 Task: Search one way flight ticket for 1 adult, 5 children, 2 infants in seat and 1 infant on lap in first from Wrangell: Wrangell Airport (also See Wrangell Seaplane Base) to Riverton: Central Wyoming Regional Airport (was Riverton Regional) on 5-4-2023. Choice of flights is Royal air maroc. Number of bags: 1 checked bag. Price is upto 72000. Outbound departure time preference is 16:30.
Action: Mouse moved to (335, 278)
Screenshot: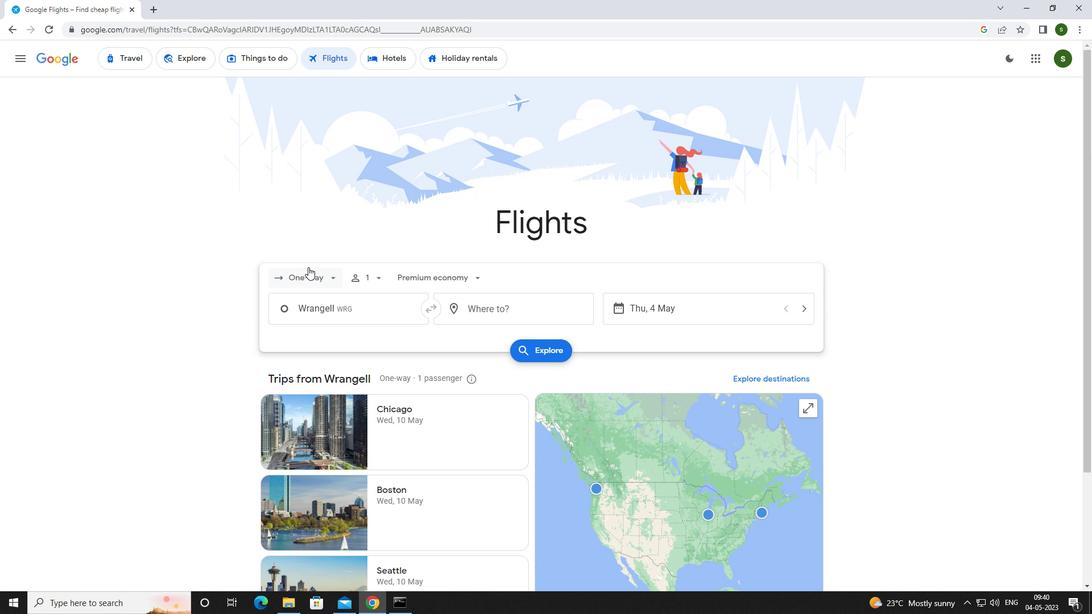 
Action: Mouse pressed left at (335, 278)
Screenshot: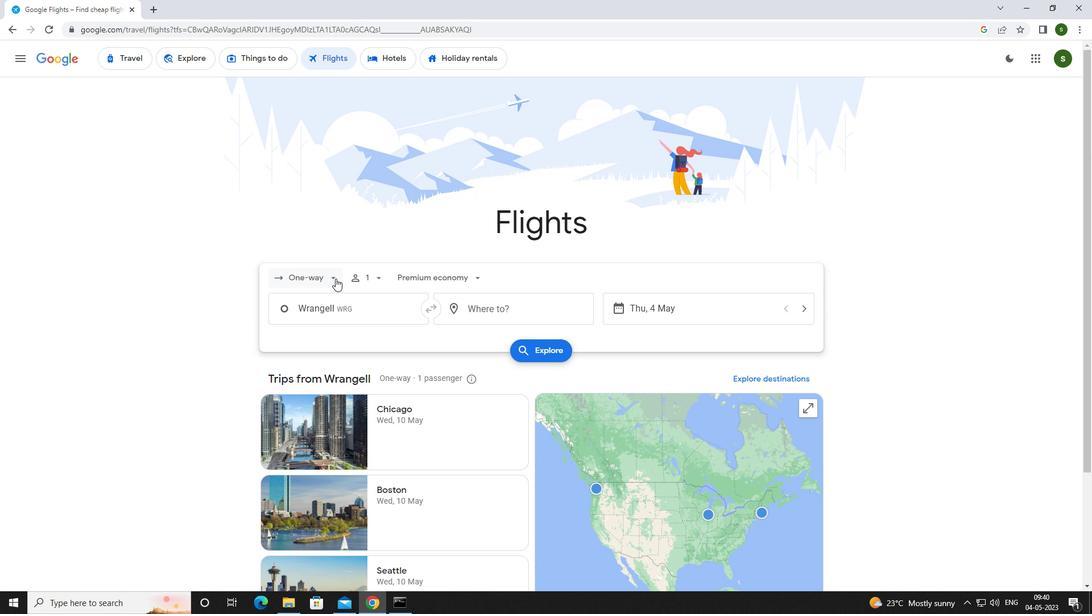 
Action: Mouse moved to (333, 335)
Screenshot: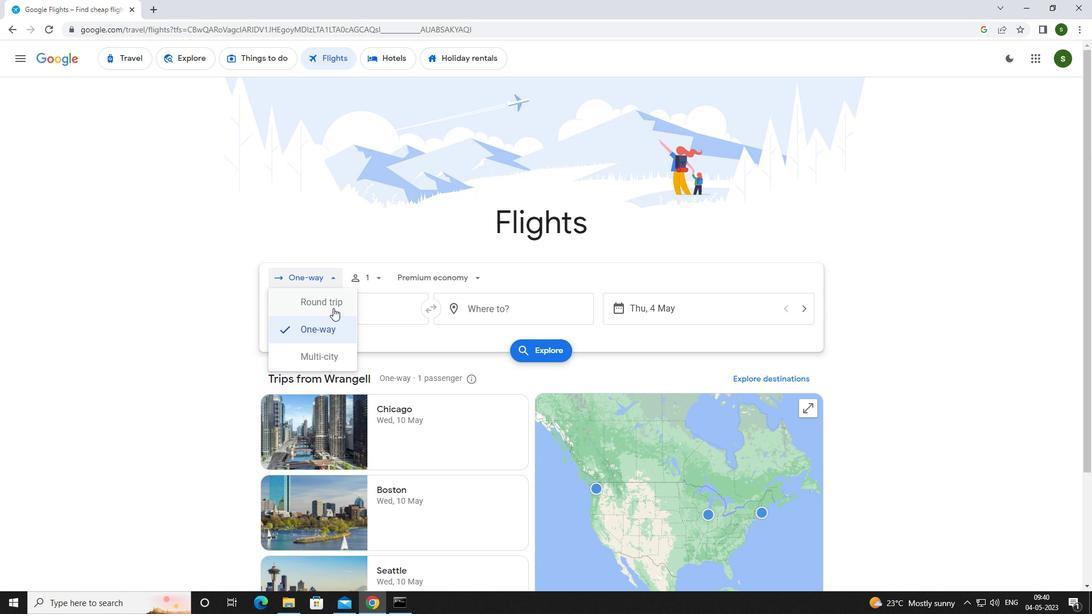 
Action: Mouse pressed left at (333, 335)
Screenshot: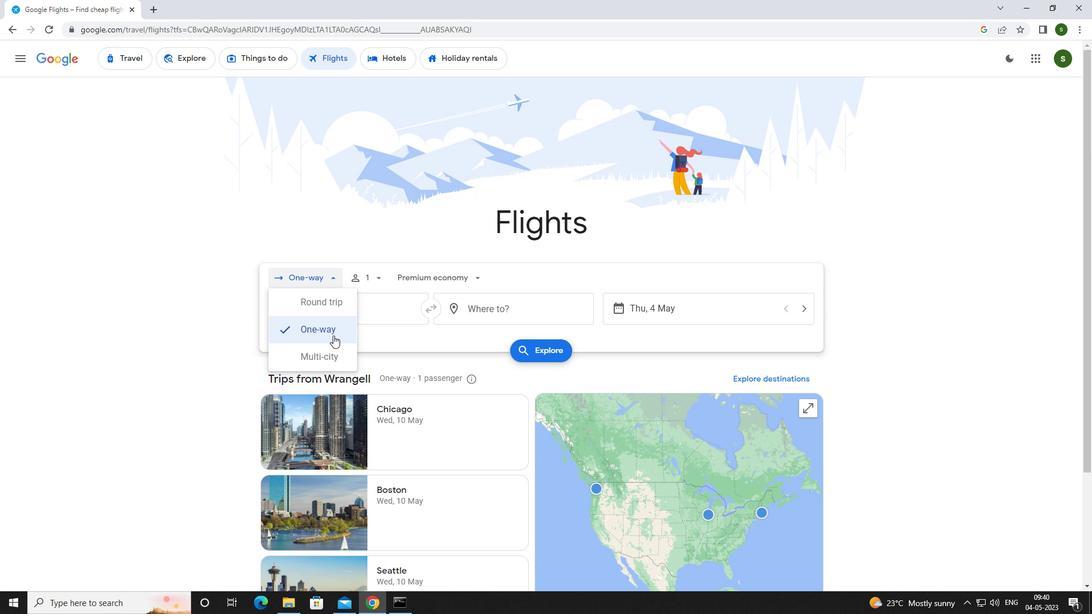 
Action: Mouse moved to (372, 272)
Screenshot: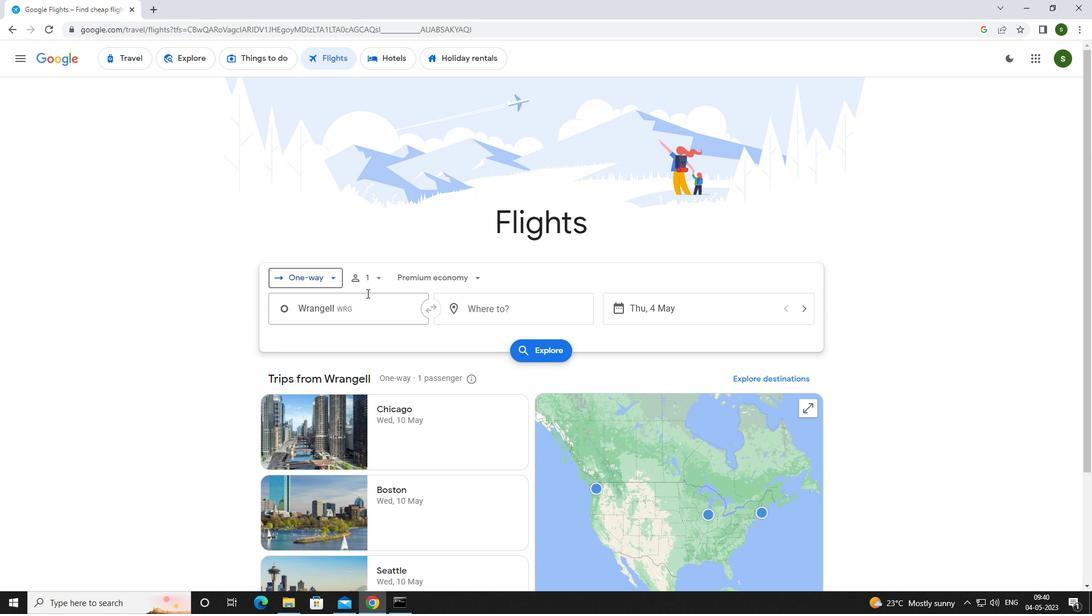 
Action: Mouse pressed left at (372, 272)
Screenshot: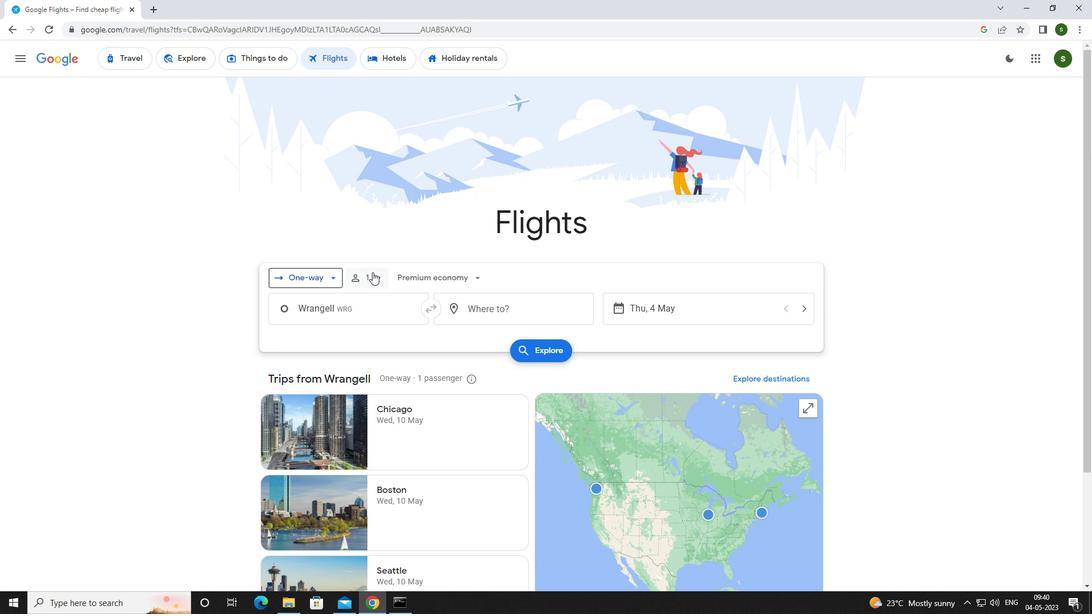 
Action: Mouse moved to (465, 339)
Screenshot: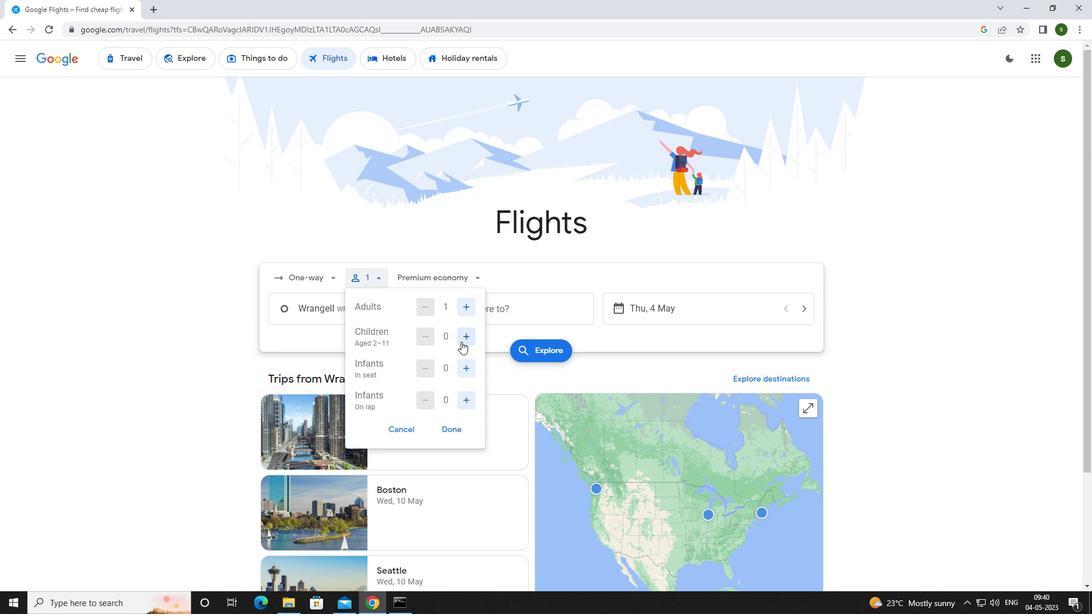 
Action: Mouse pressed left at (465, 339)
Screenshot: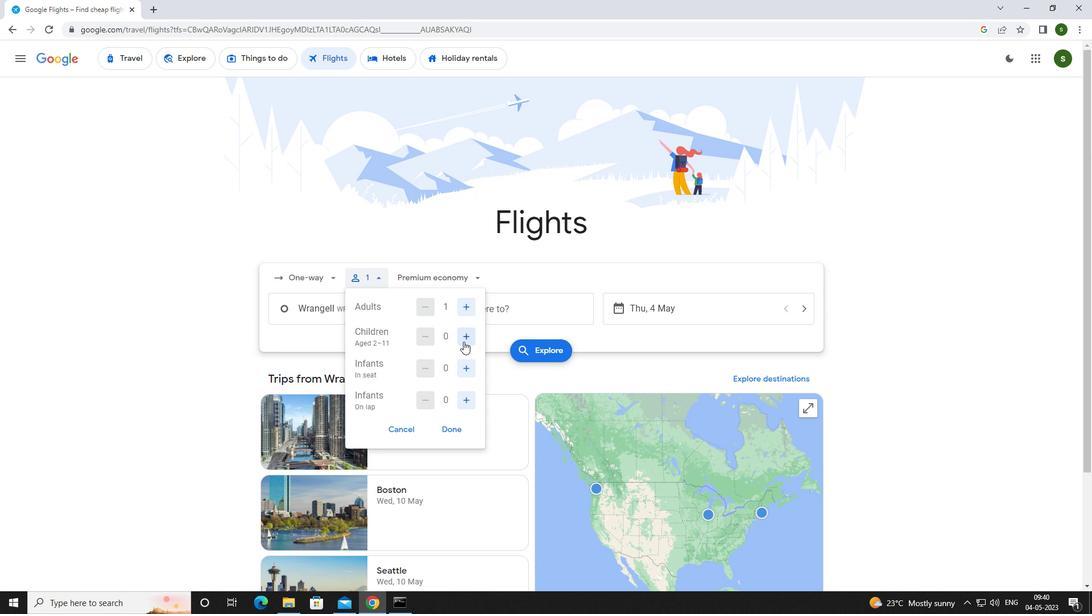 
Action: Mouse pressed left at (465, 339)
Screenshot: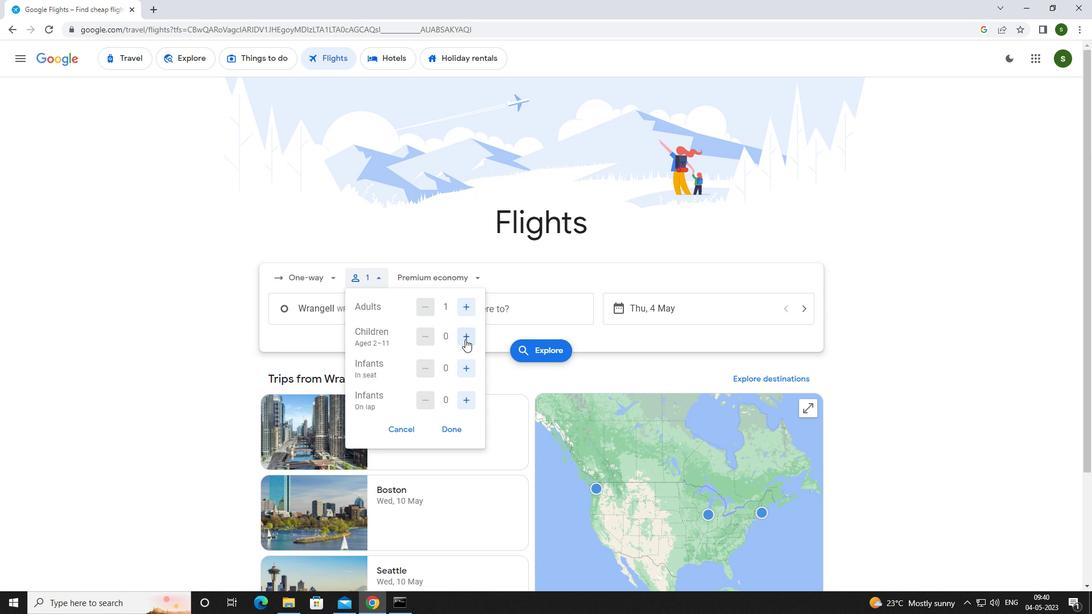 
Action: Mouse pressed left at (465, 339)
Screenshot: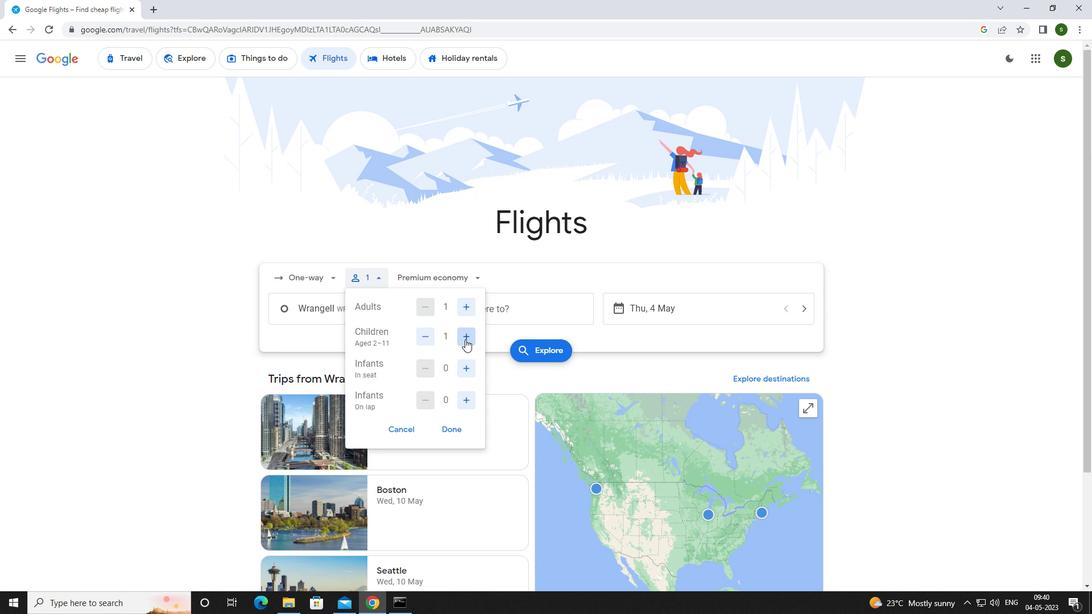 
Action: Mouse pressed left at (465, 339)
Screenshot: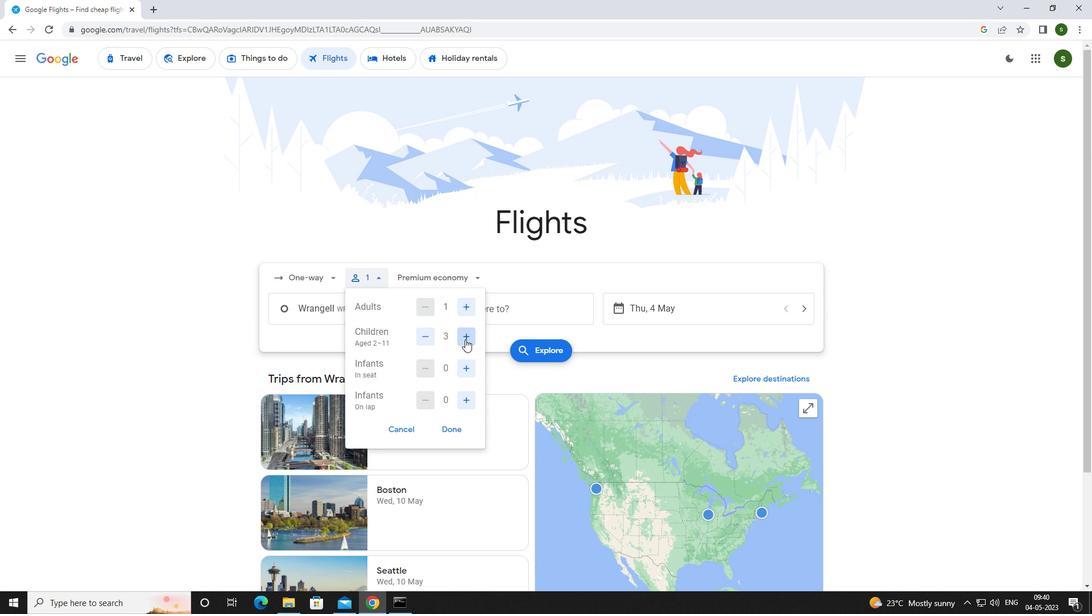
Action: Mouse pressed left at (465, 339)
Screenshot: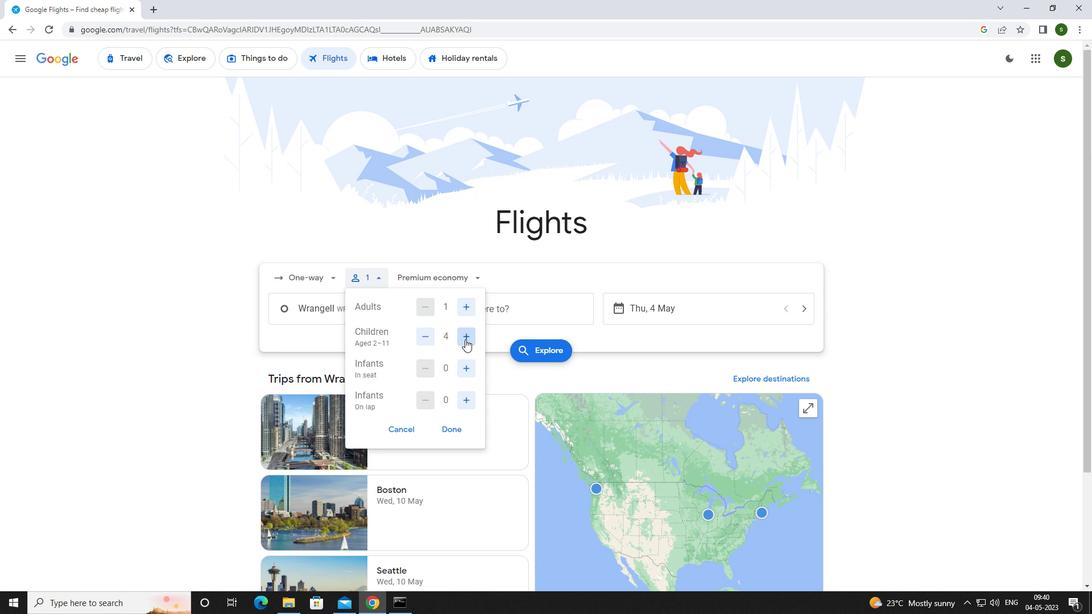 
Action: Mouse moved to (468, 368)
Screenshot: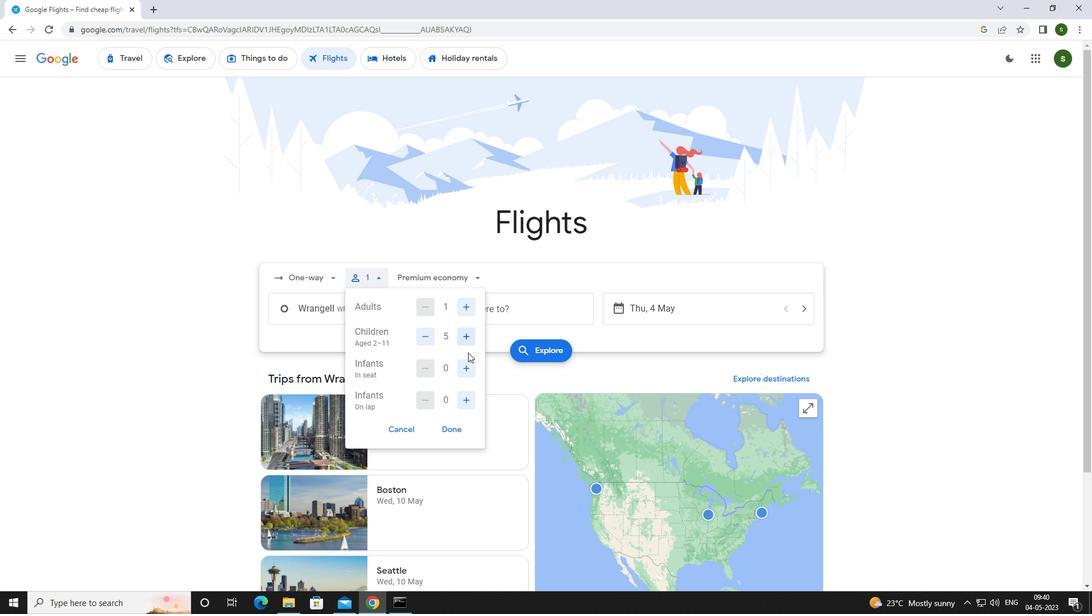 
Action: Mouse pressed left at (468, 368)
Screenshot: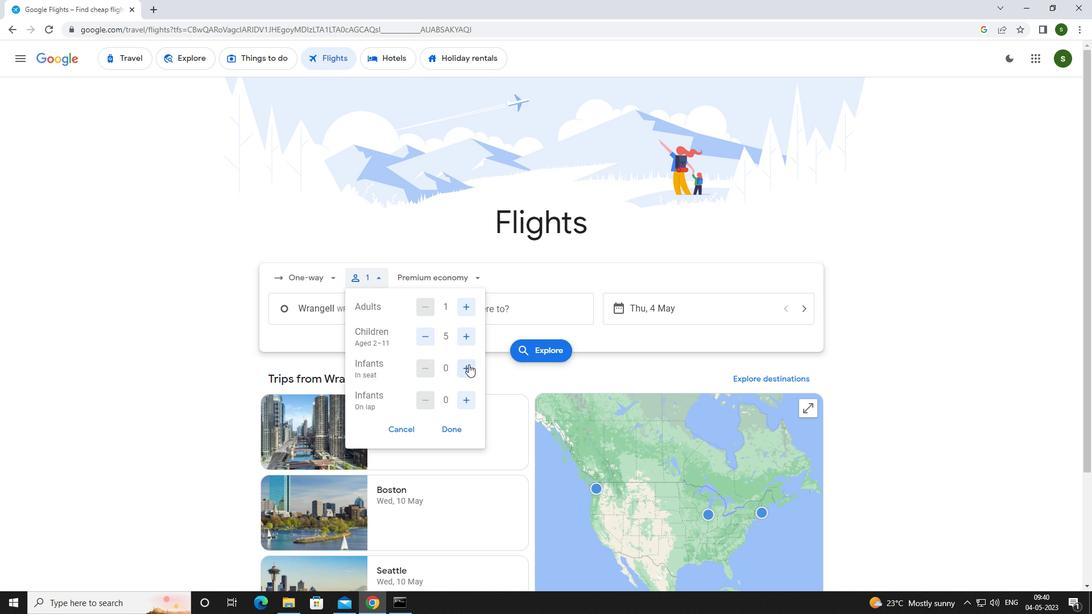 
Action: Mouse moved to (467, 399)
Screenshot: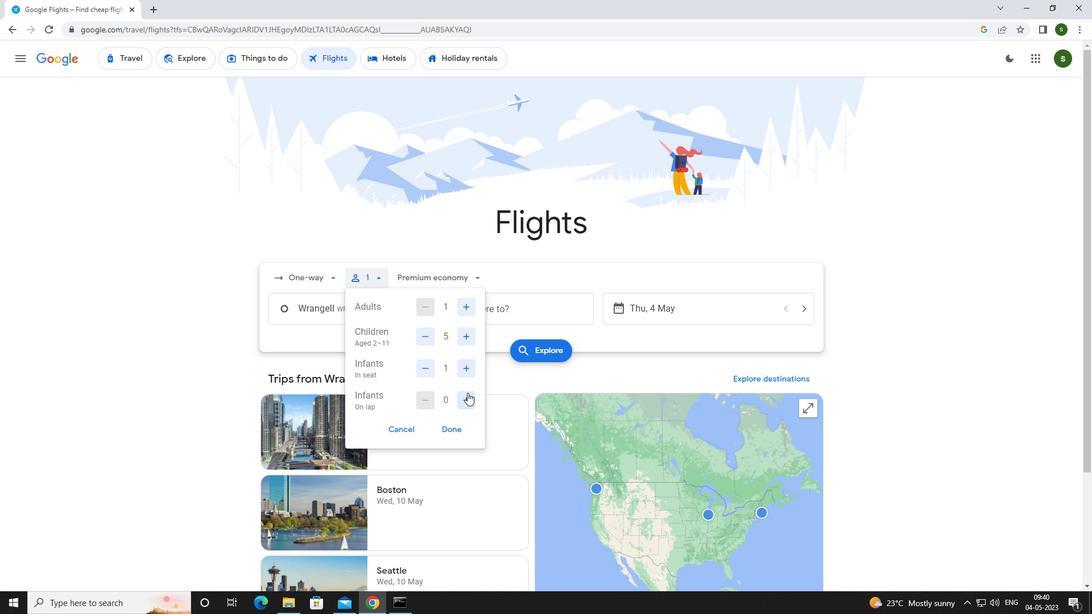 
Action: Mouse pressed left at (467, 399)
Screenshot: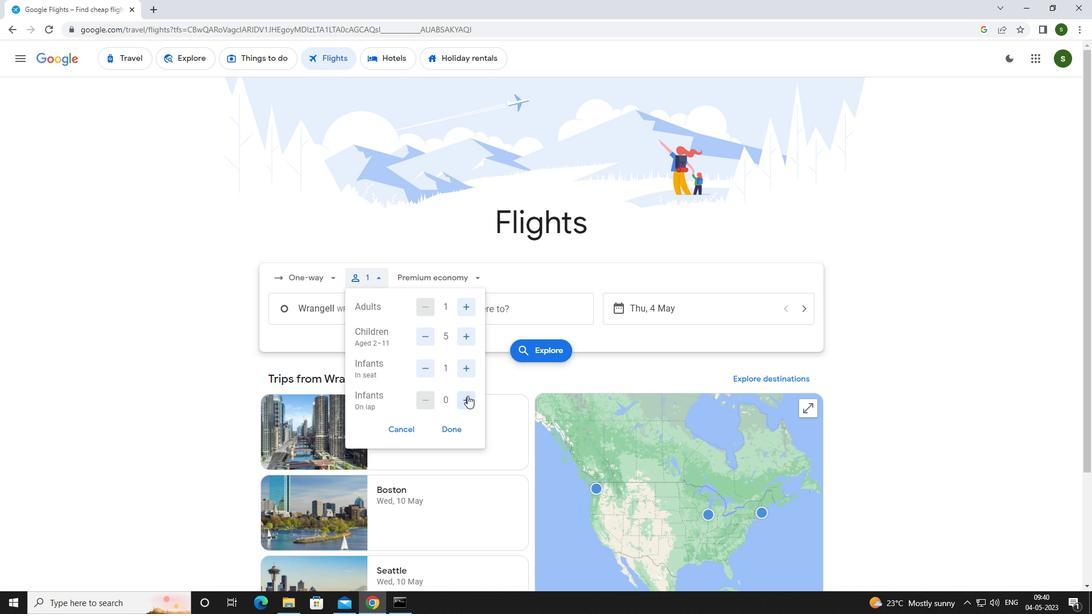 
Action: Mouse moved to (452, 273)
Screenshot: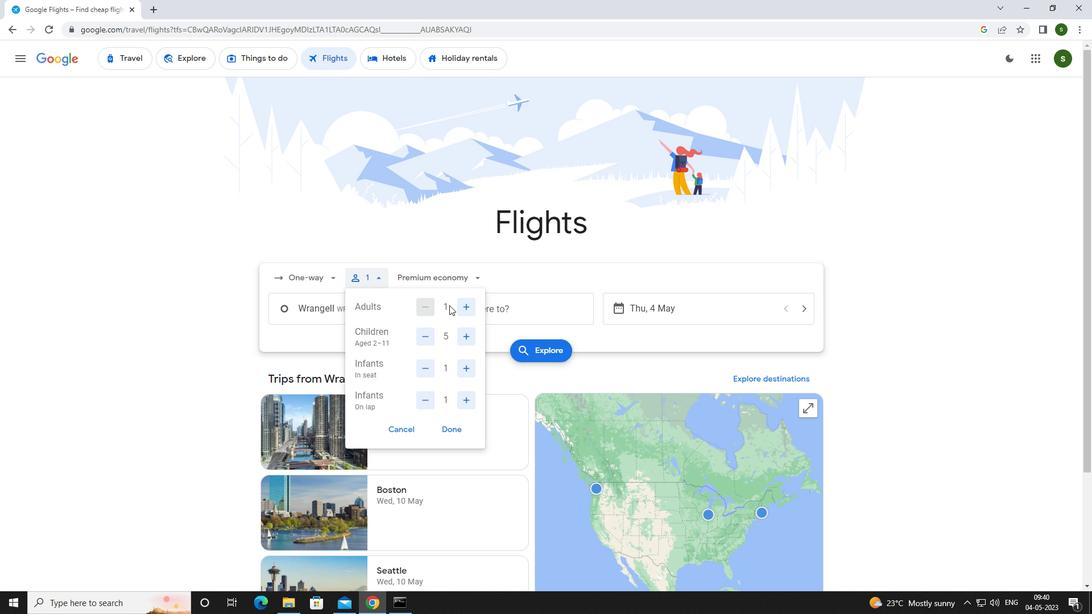 
Action: Mouse pressed left at (452, 273)
Screenshot: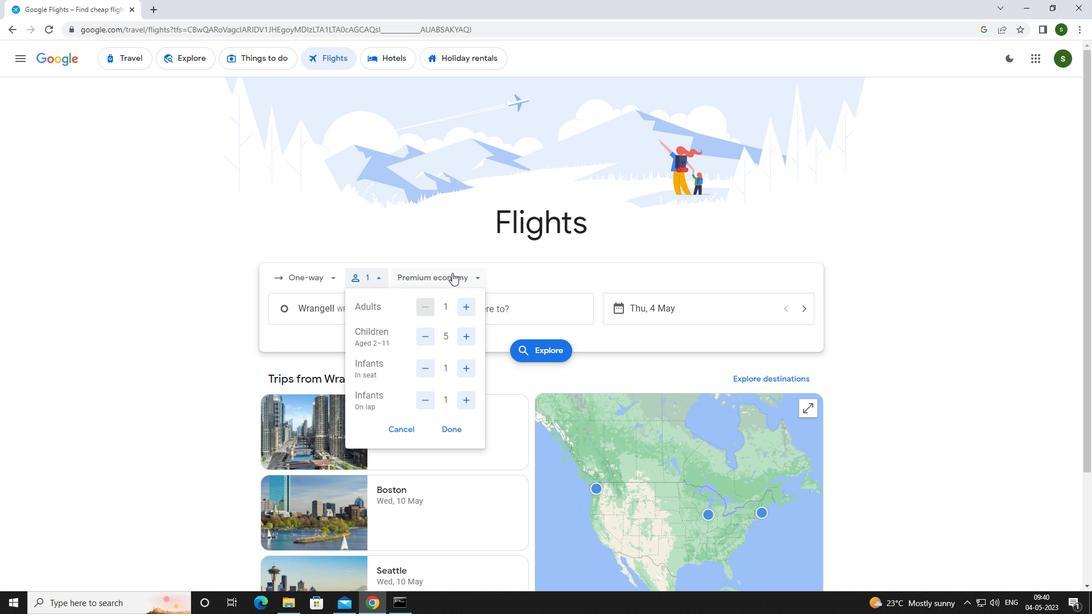 
Action: Mouse moved to (454, 377)
Screenshot: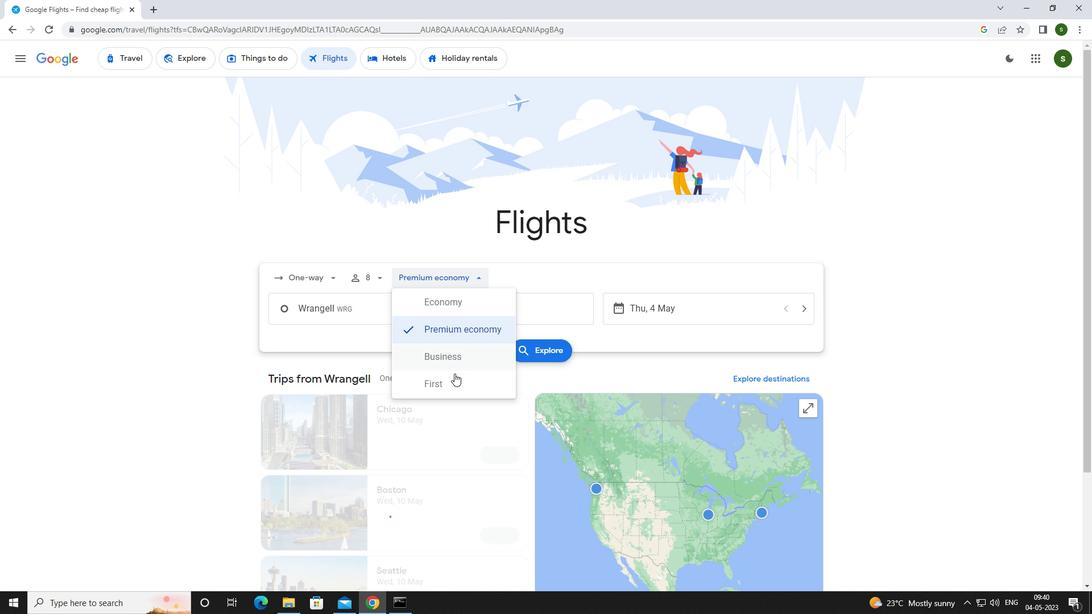 
Action: Mouse pressed left at (454, 377)
Screenshot: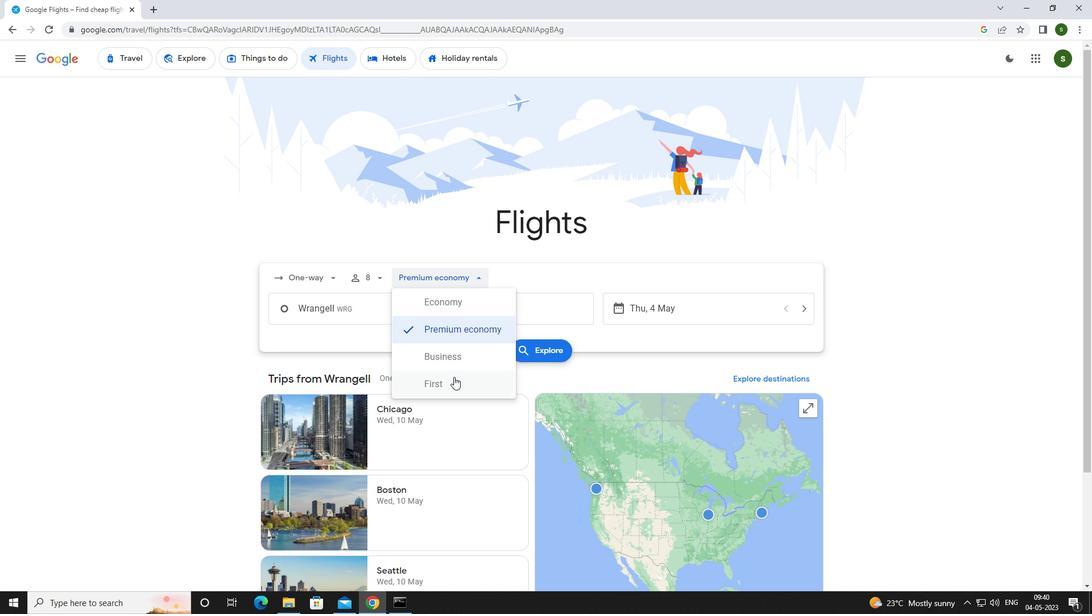 
Action: Mouse moved to (387, 310)
Screenshot: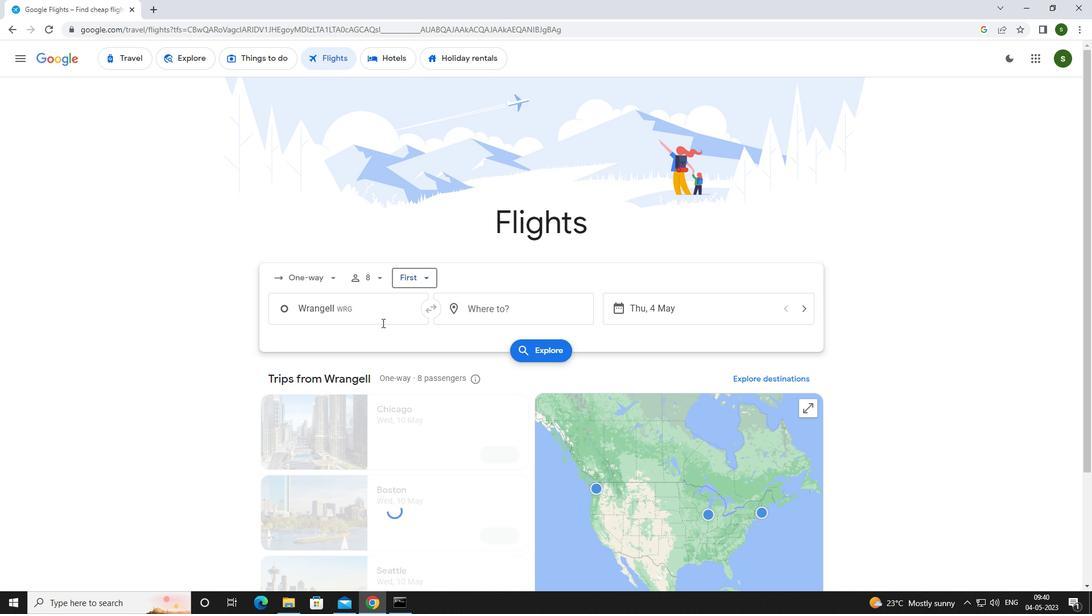 
Action: Mouse pressed left at (387, 310)
Screenshot: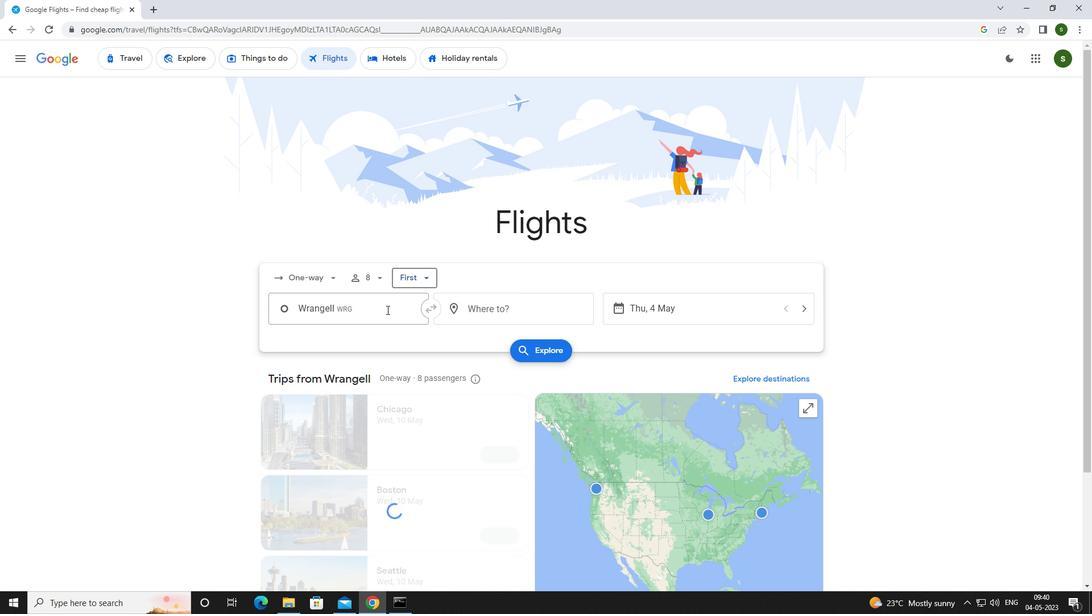 
Action: Mouse moved to (387, 309)
Screenshot: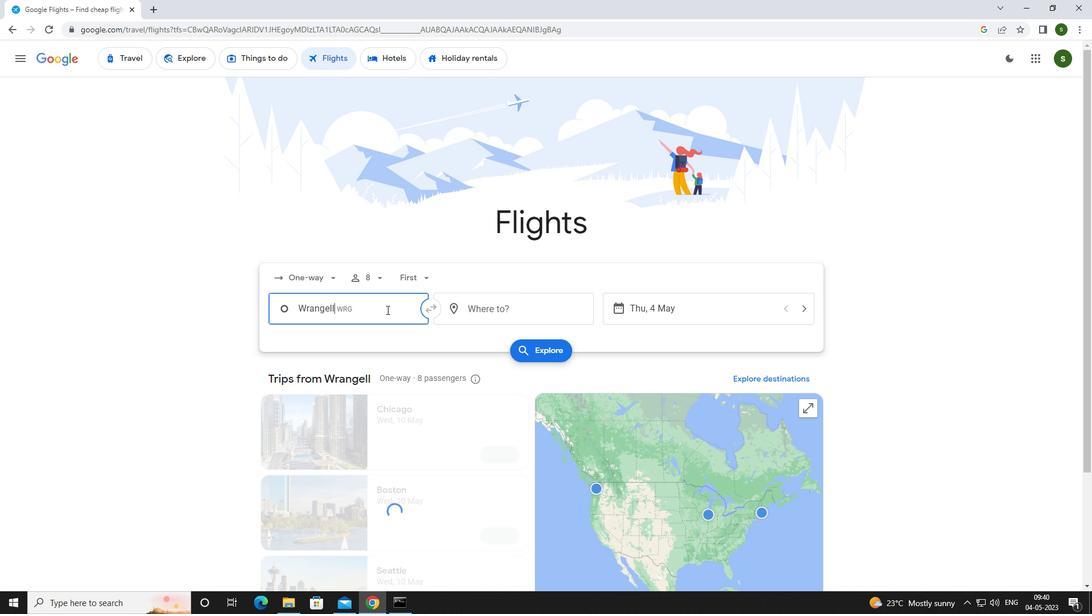 
Action: Key pressed <Key.caps_lock>w<Key.caps_lock>rangell
Screenshot: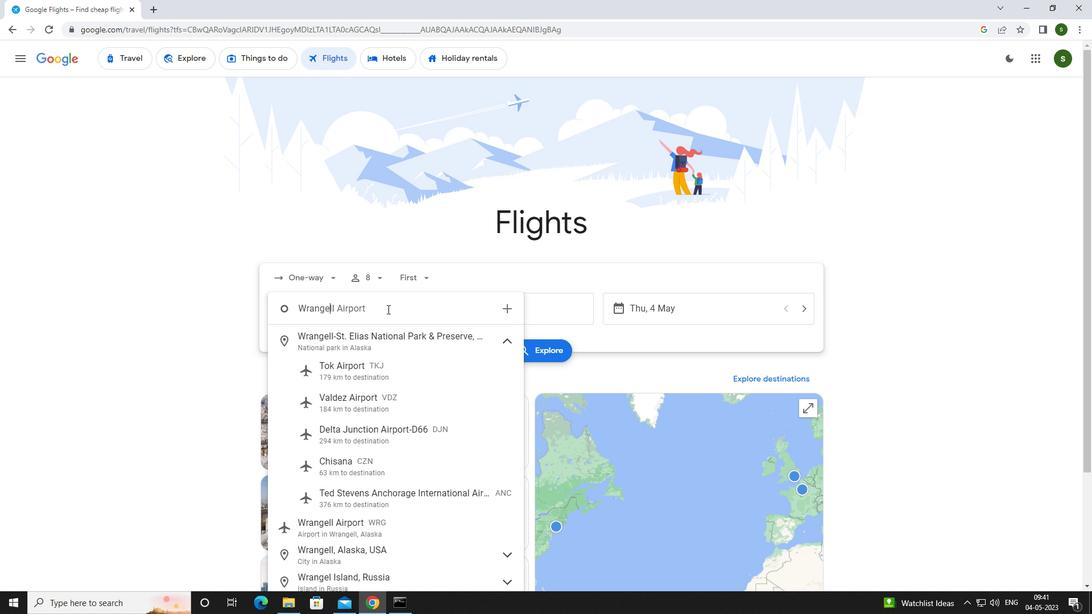 
Action: Mouse moved to (371, 531)
Screenshot: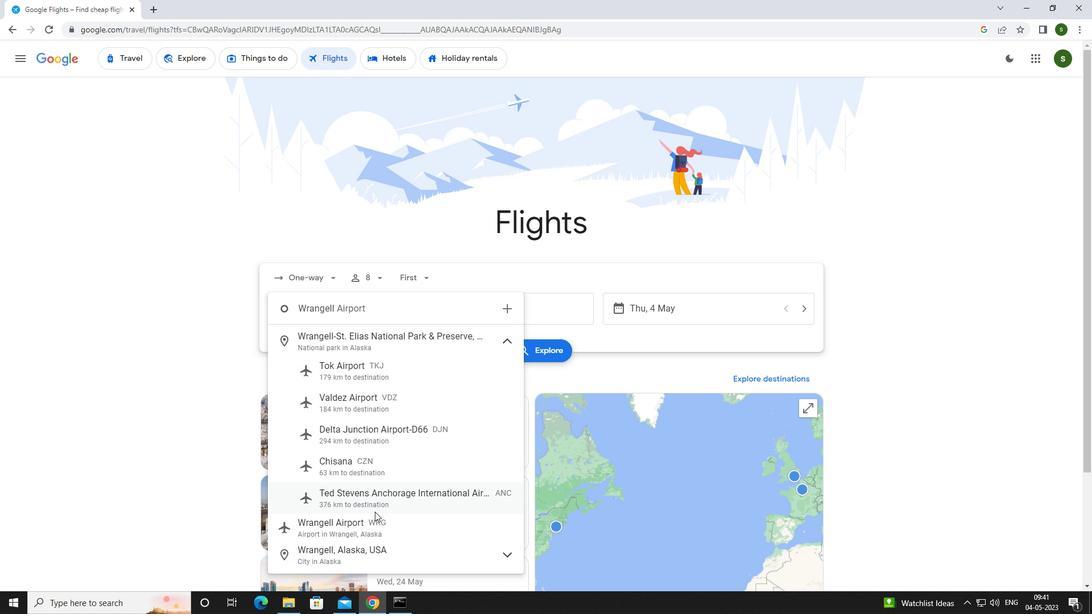 
Action: Mouse pressed left at (371, 531)
Screenshot: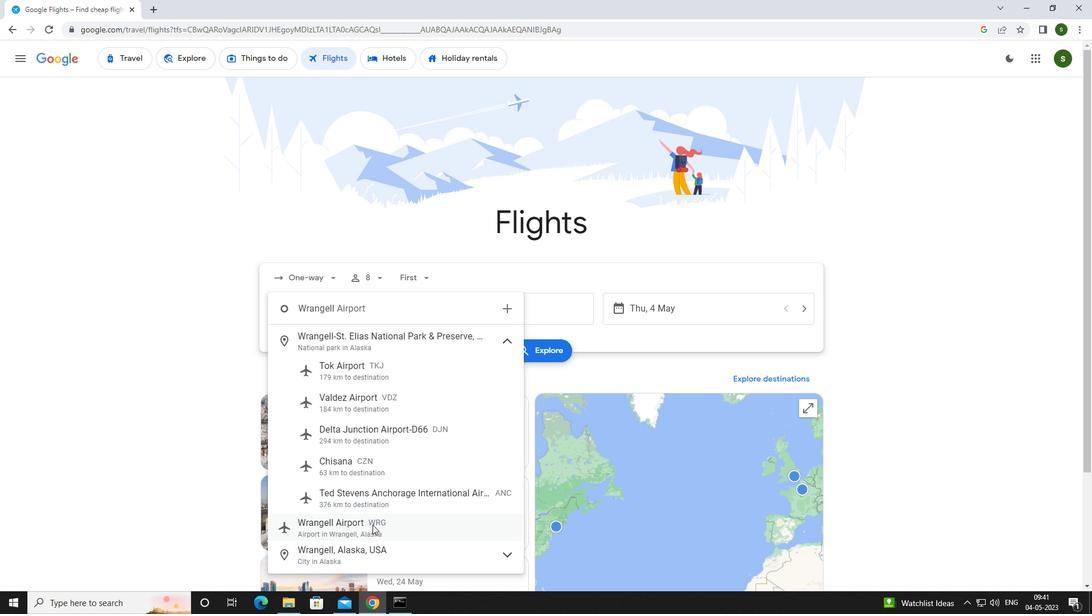 
Action: Mouse moved to (512, 309)
Screenshot: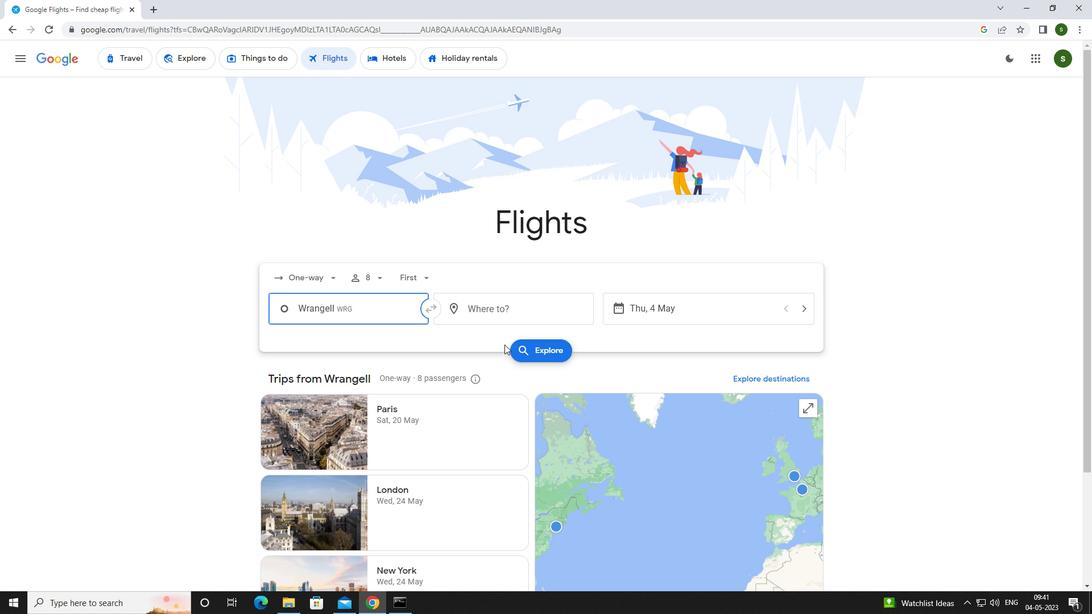 
Action: Mouse pressed left at (512, 309)
Screenshot: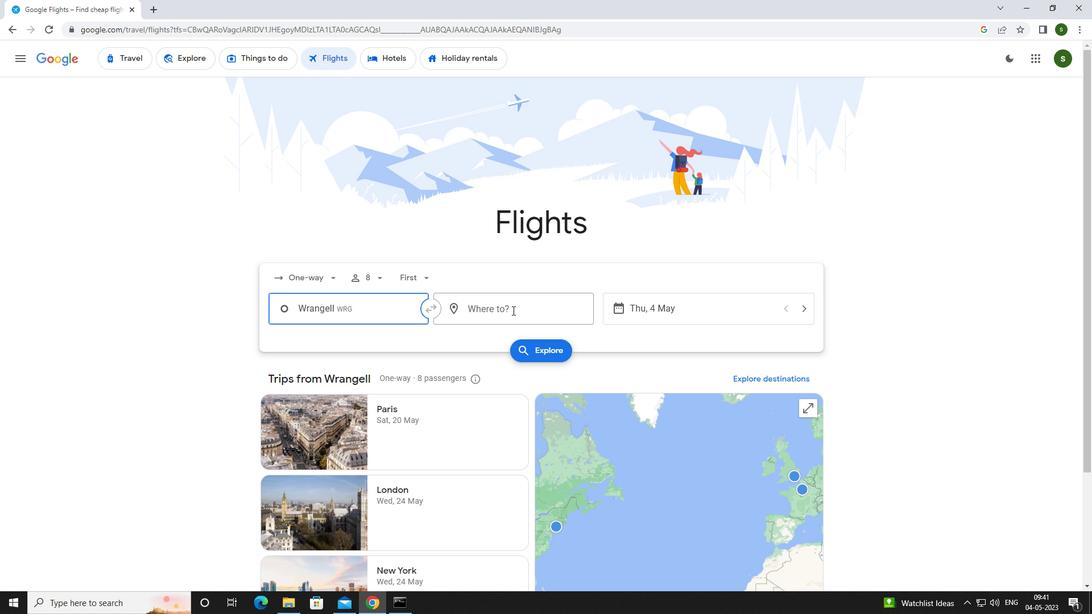 
Action: Mouse moved to (479, 318)
Screenshot: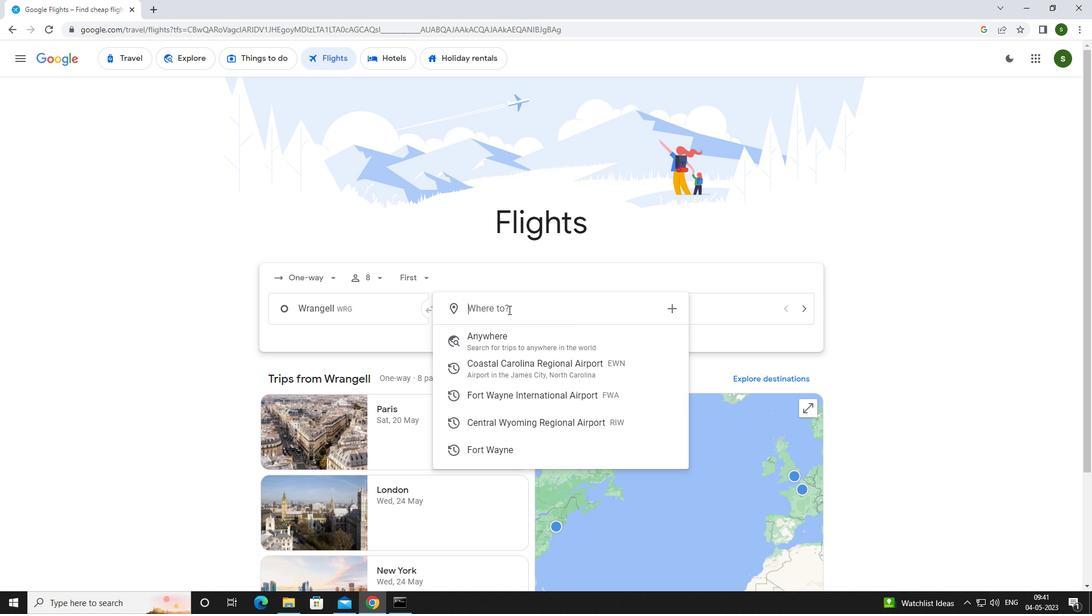 
Action: Key pressed <Key.caps_lock>r<Key.caps_lock>iverton
Screenshot: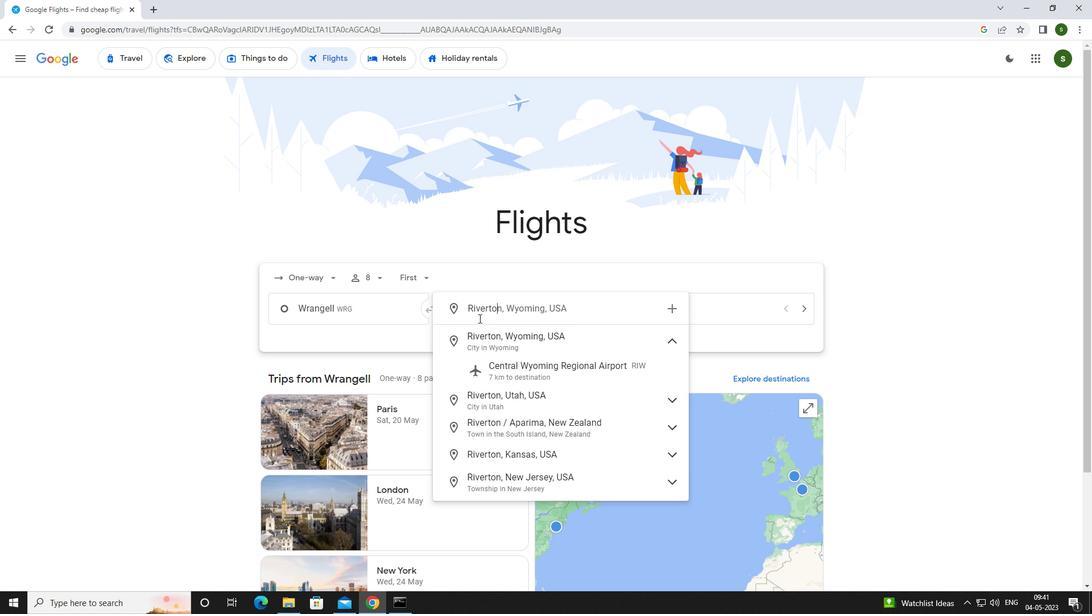 
Action: Mouse moved to (499, 363)
Screenshot: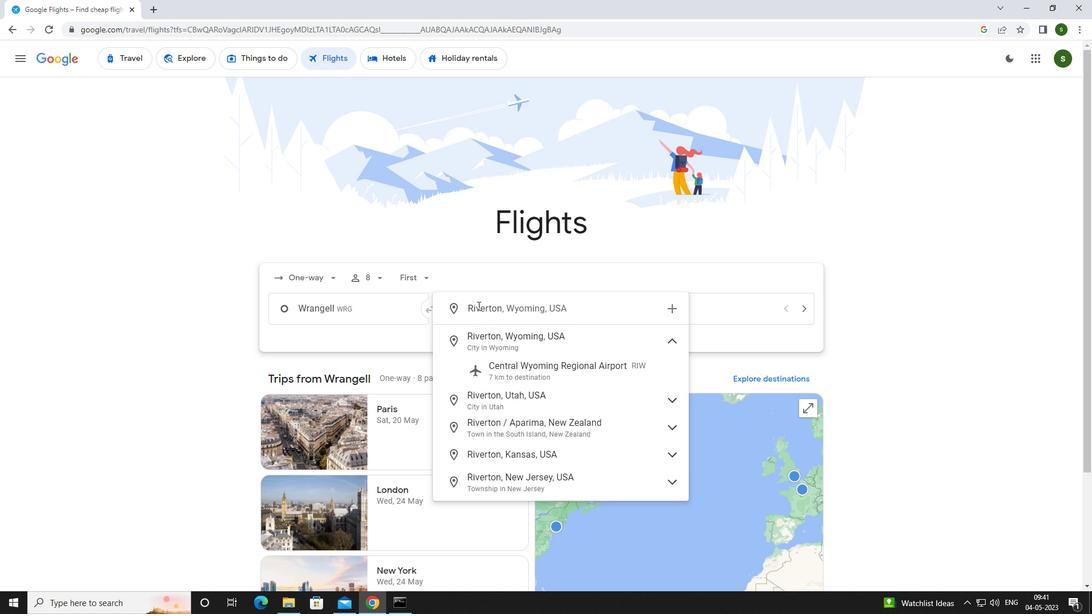 
Action: Mouse pressed left at (499, 363)
Screenshot: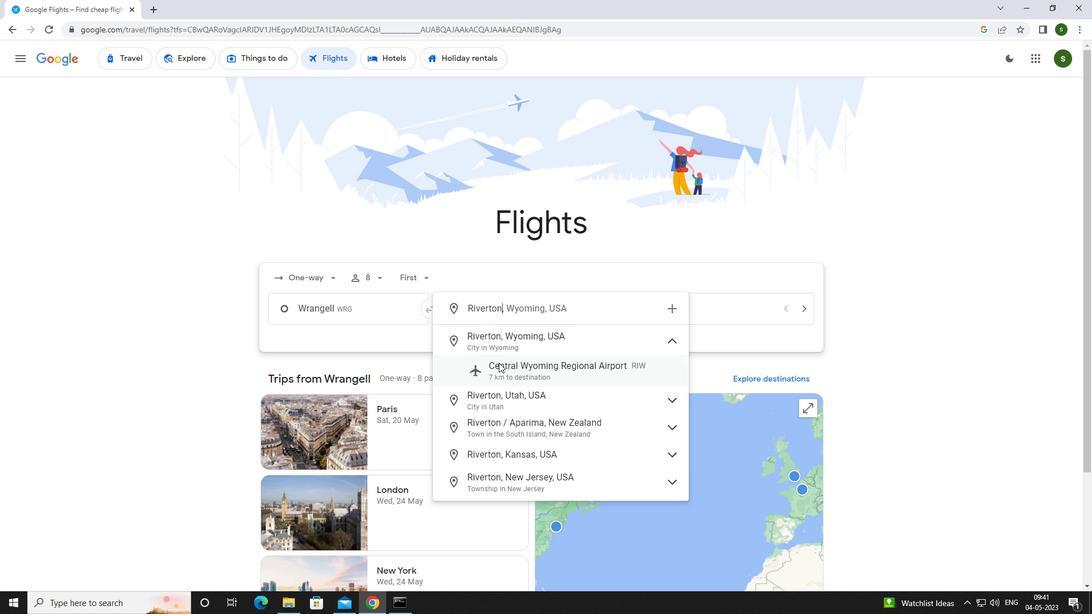 
Action: Mouse moved to (686, 300)
Screenshot: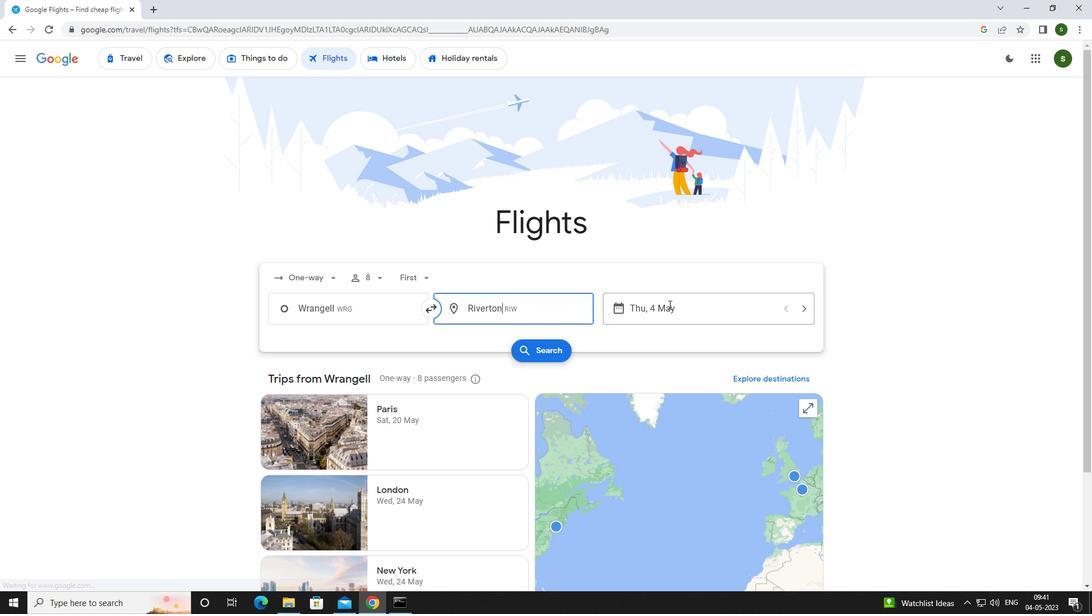 
Action: Mouse pressed left at (686, 300)
Screenshot: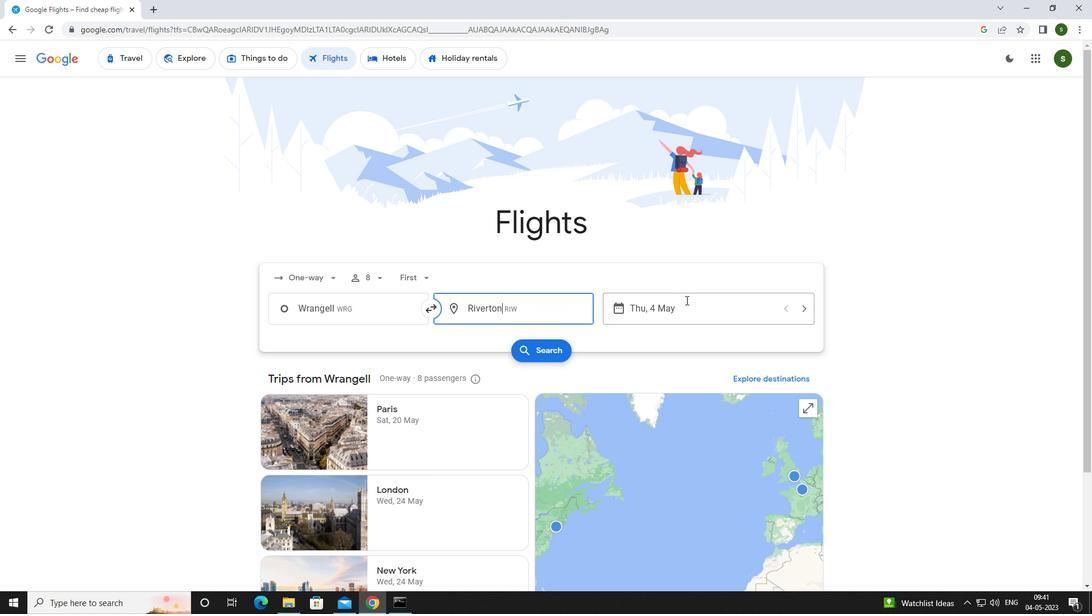 
Action: Mouse moved to (521, 380)
Screenshot: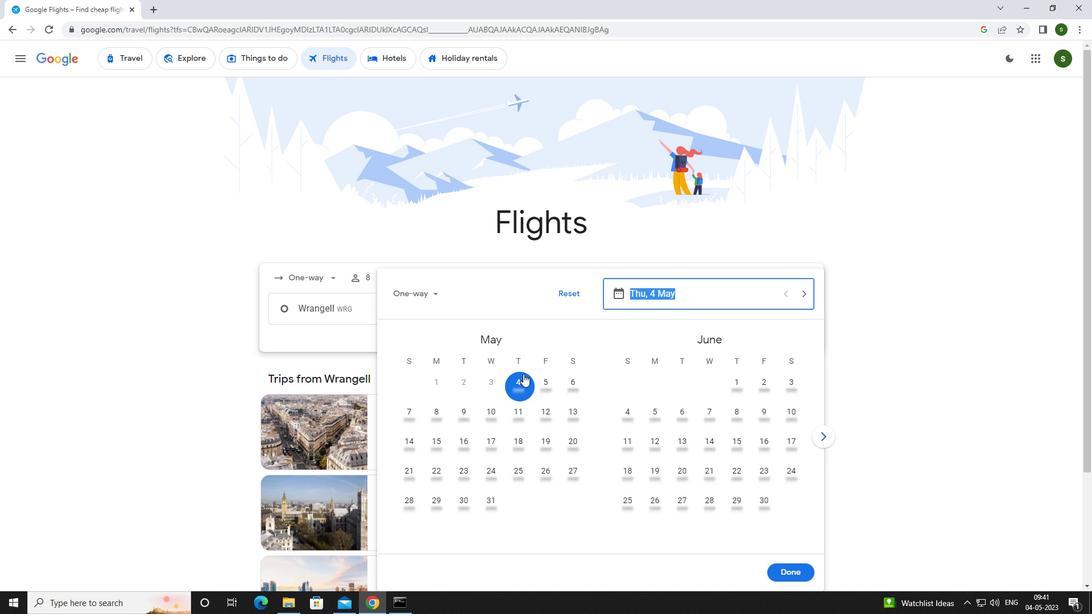 
Action: Mouse pressed left at (521, 380)
Screenshot: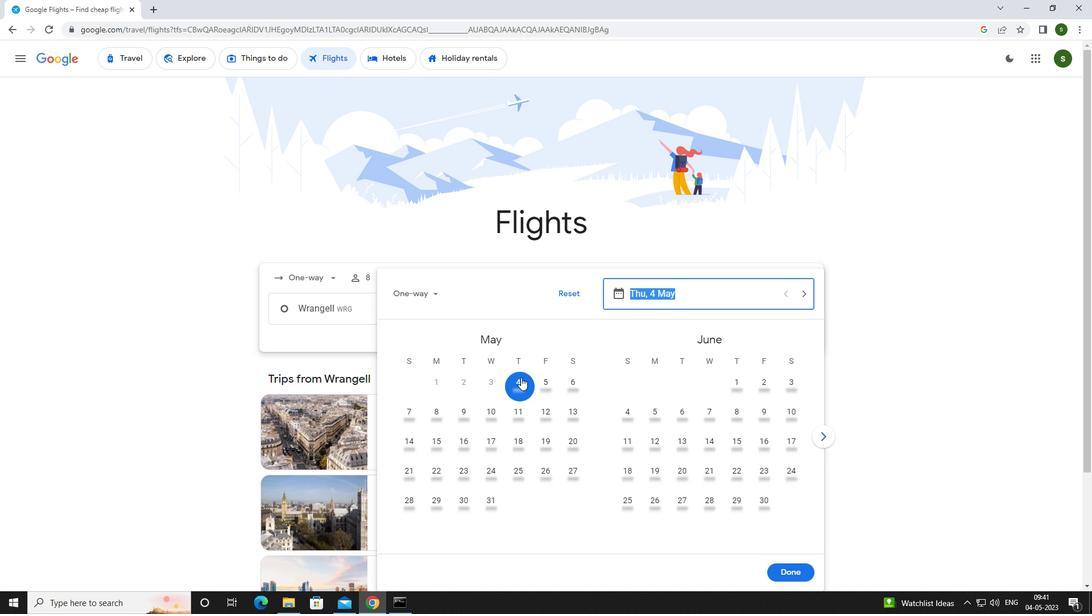 
Action: Mouse moved to (779, 573)
Screenshot: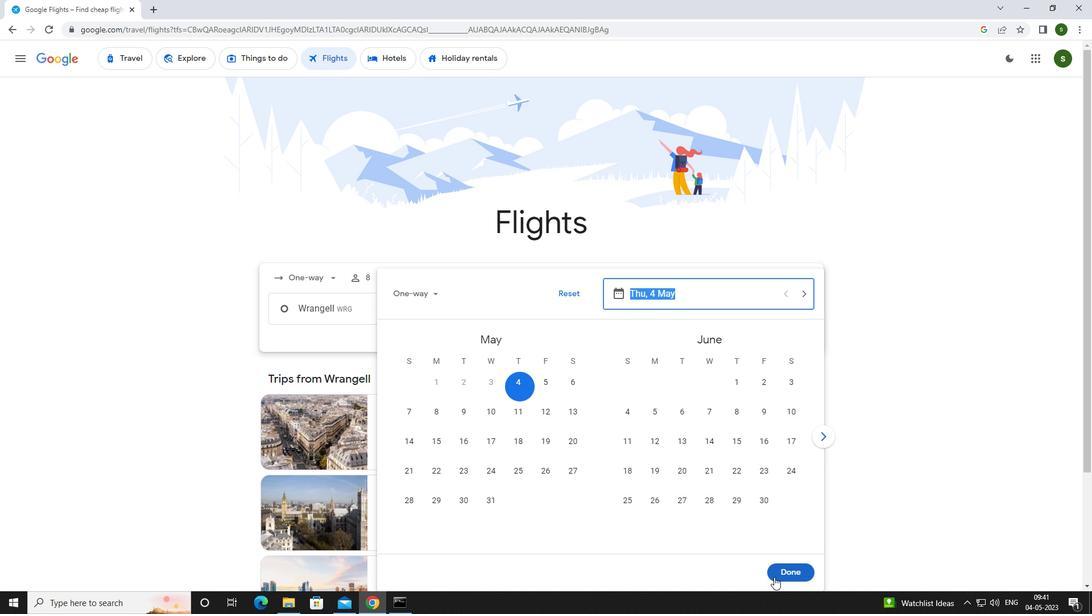 
Action: Mouse pressed left at (779, 573)
Screenshot: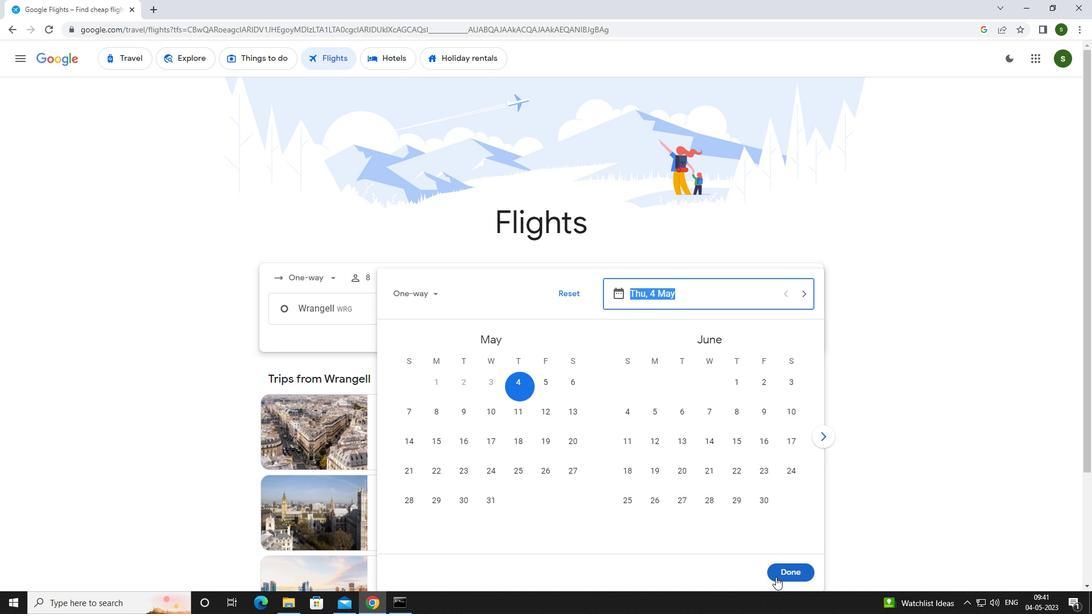 
Action: Mouse moved to (553, 352)
Screenshot: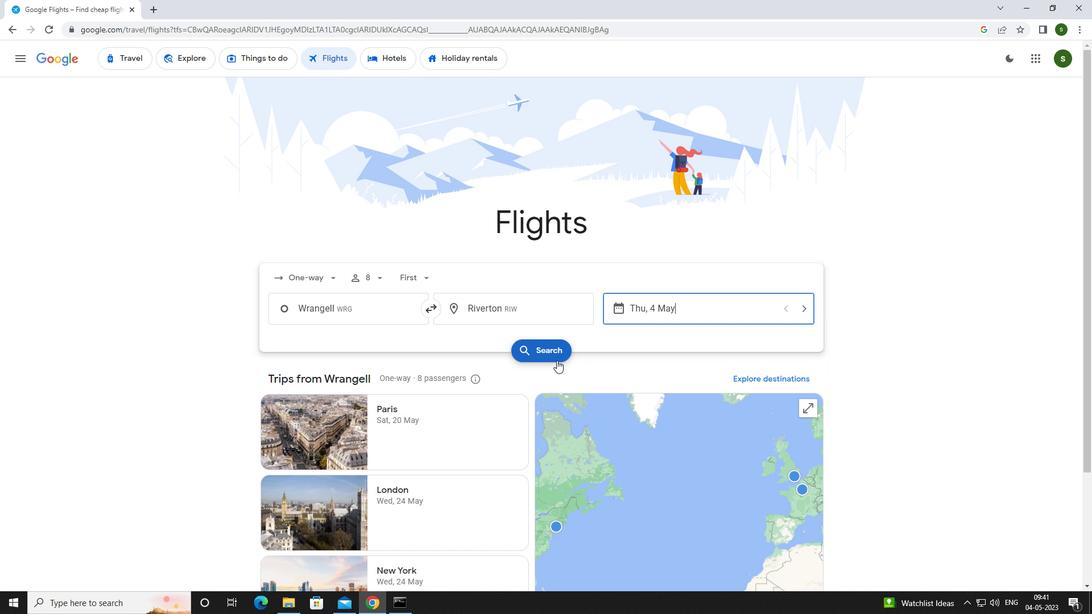 
Action: Mouse pressed left at (553, 352)
Screenshot: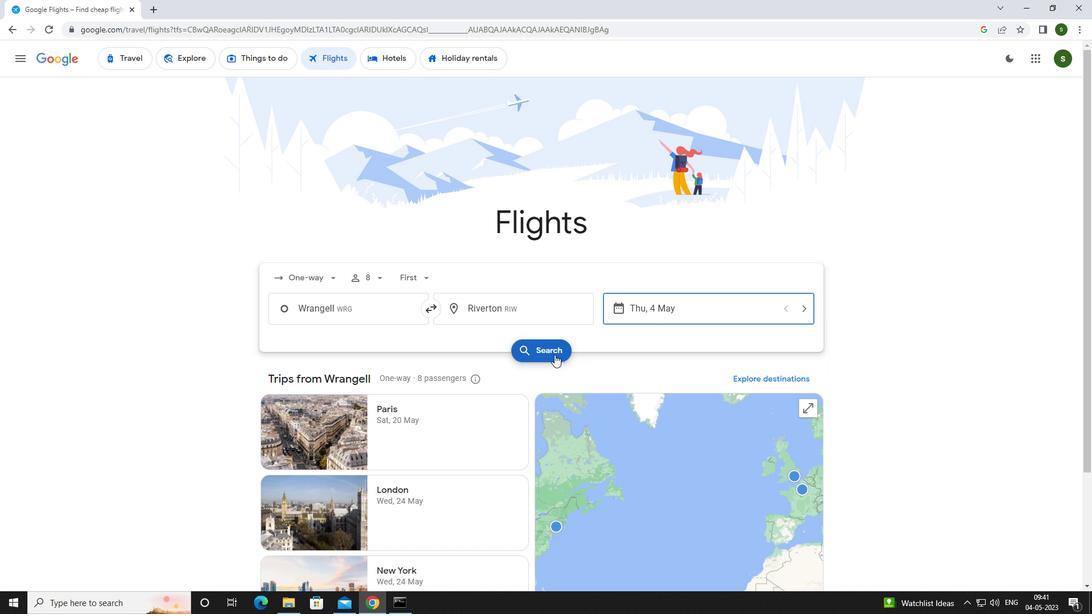 
Action: Mouse moved to (282, 167)
Screenshot: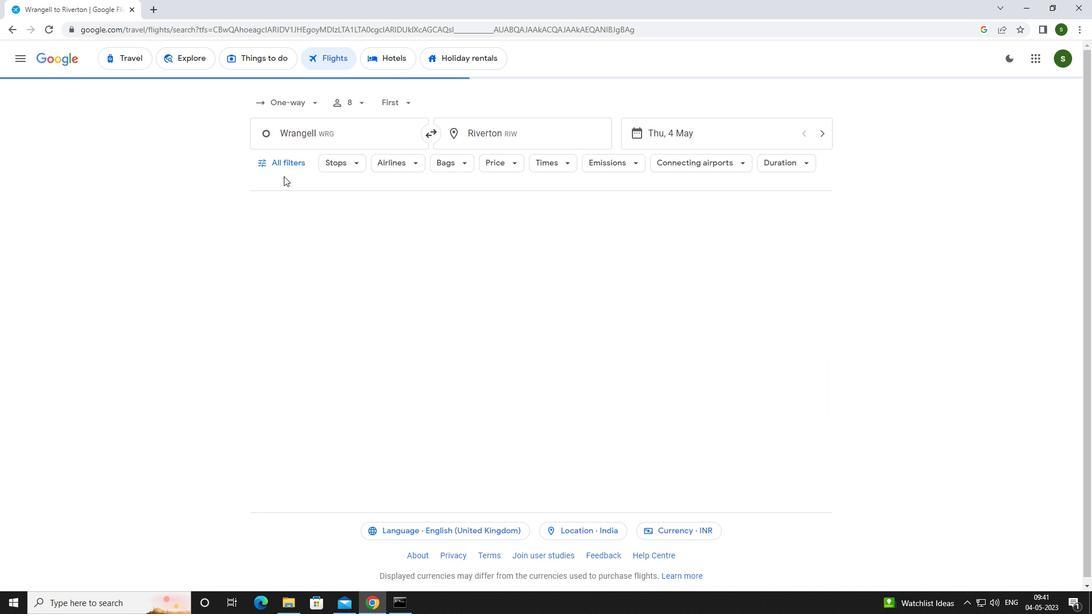 
Action: Mouse pressed left at (282, 167)
Screenshot: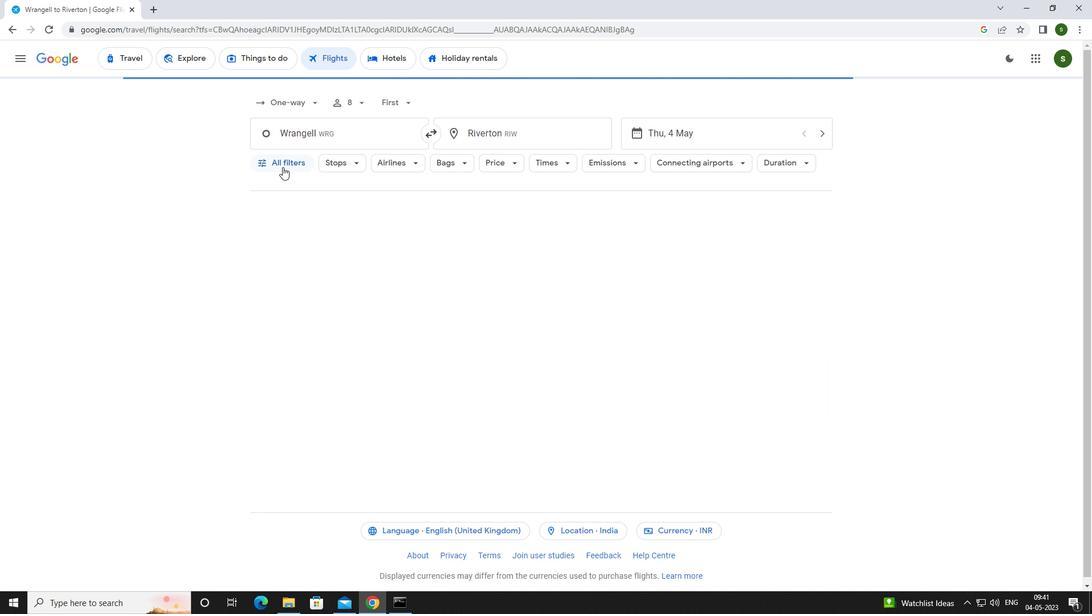 
Action: Mouse moved to (429, 410)
Screenshot: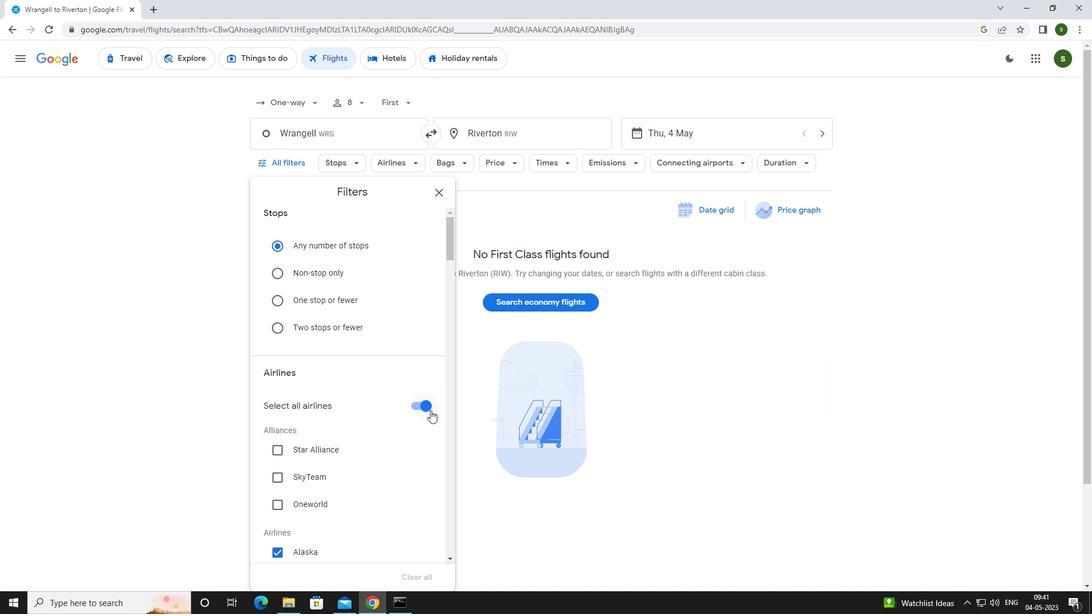 
Action: Mouse pressed left at (429, 410)
Screenshot: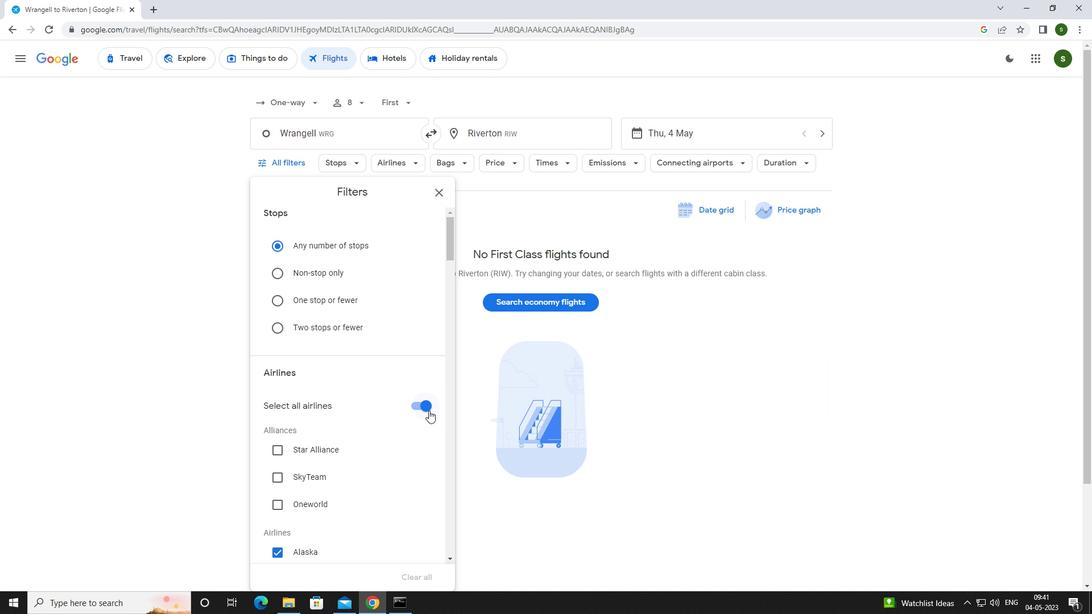 
Action: Mouse moved to (385, 364)
Screenshot: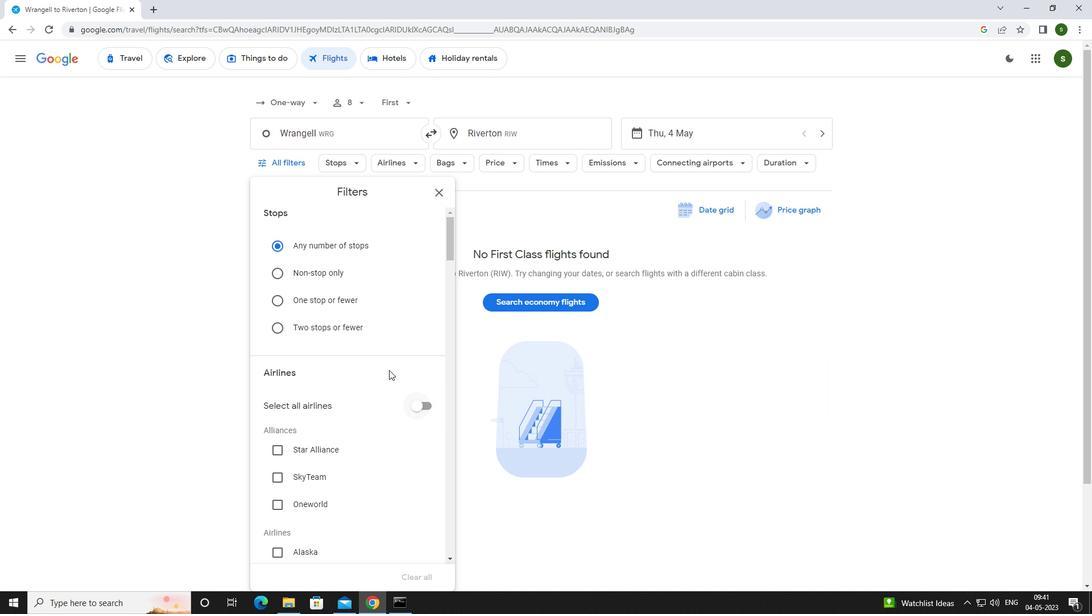 
Action: Mouse scrolled (385, 363) with delta (0, 0)
Screenshot: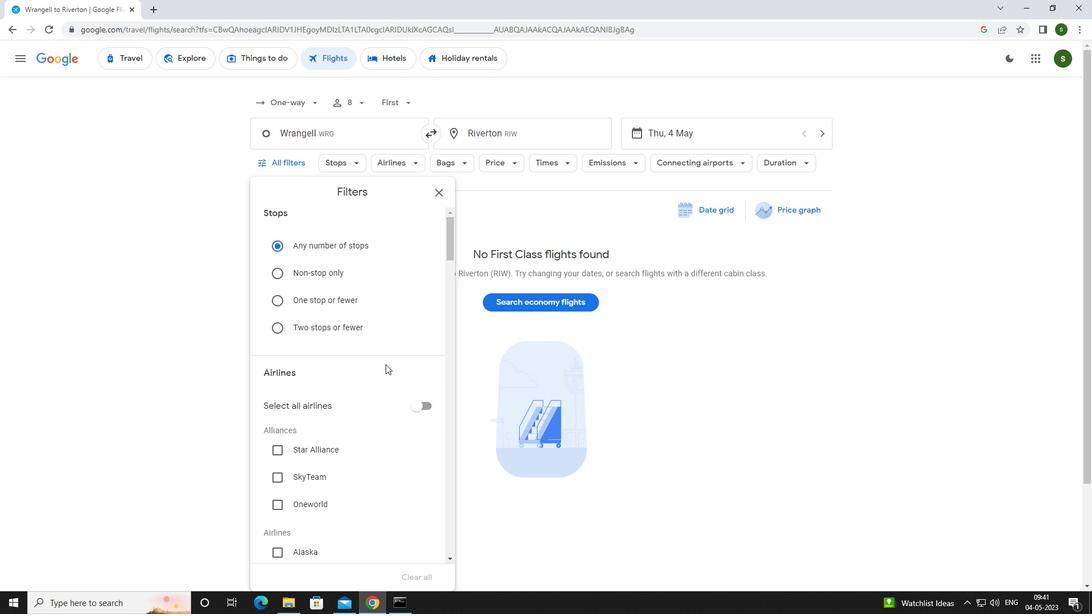 
Action: Mouse scrolled (385, 363) with delta (0, 0)
Screenshot: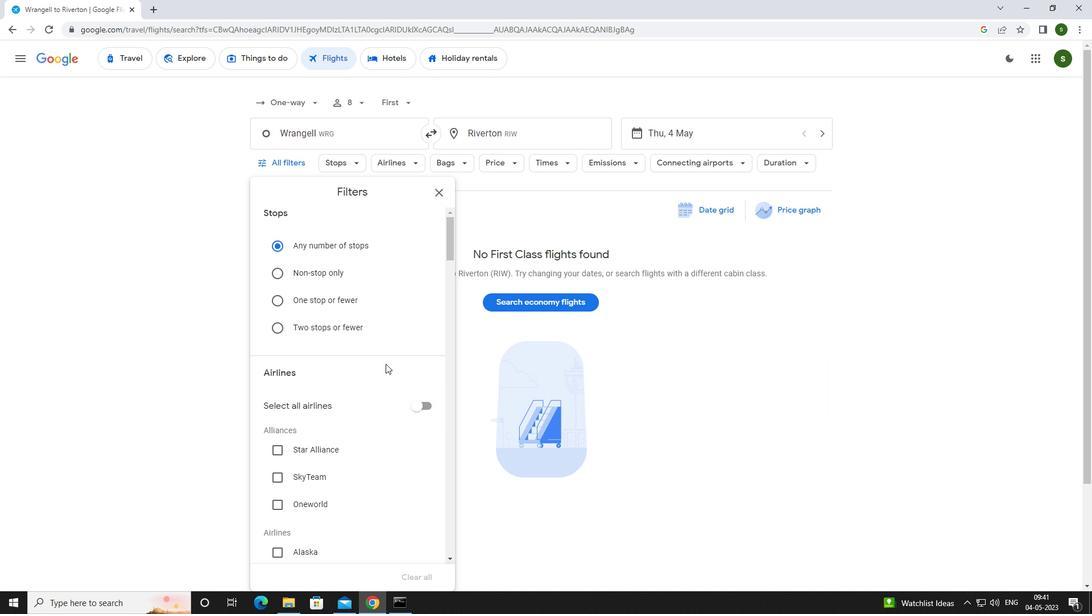 
Action: Mouse scrolled (385, 363) with delta (0, 0)
Screenshot: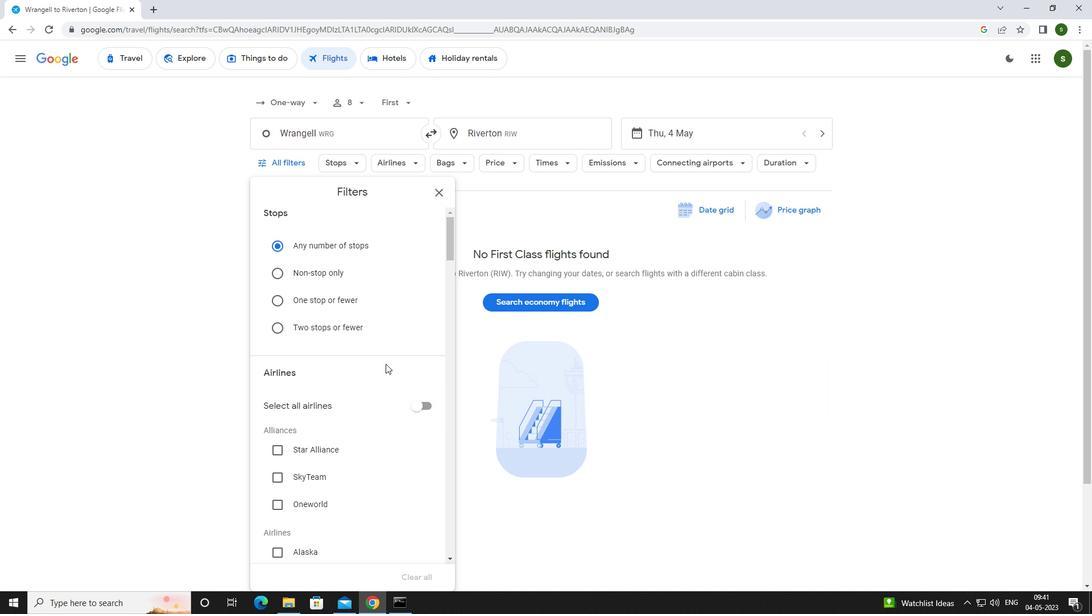 
Action: Mouse scrolled (385, 363) with delta (0, 0)
Screenshot: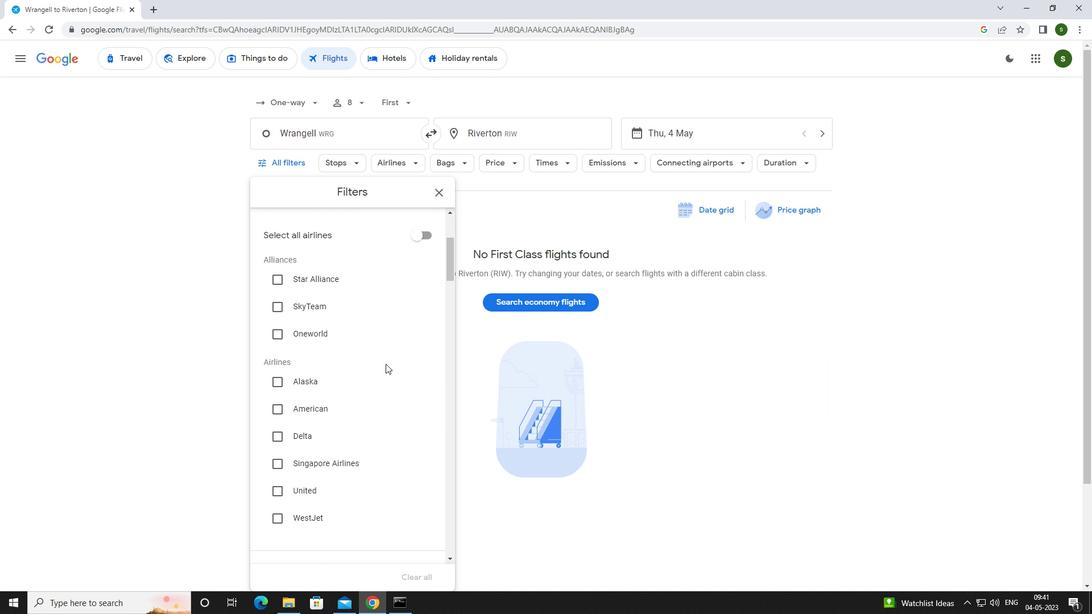 
Action: Mouse moved to (383, 363)
Screenshot: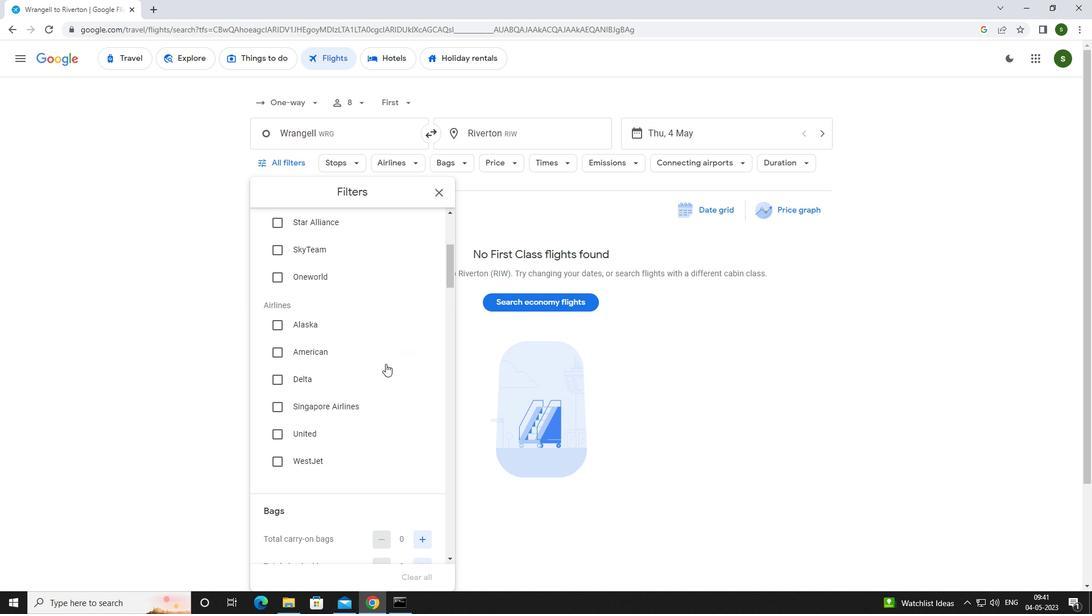 
Action: Mouse scrolled (383, 363) with delta (0, 0)
Screenshot: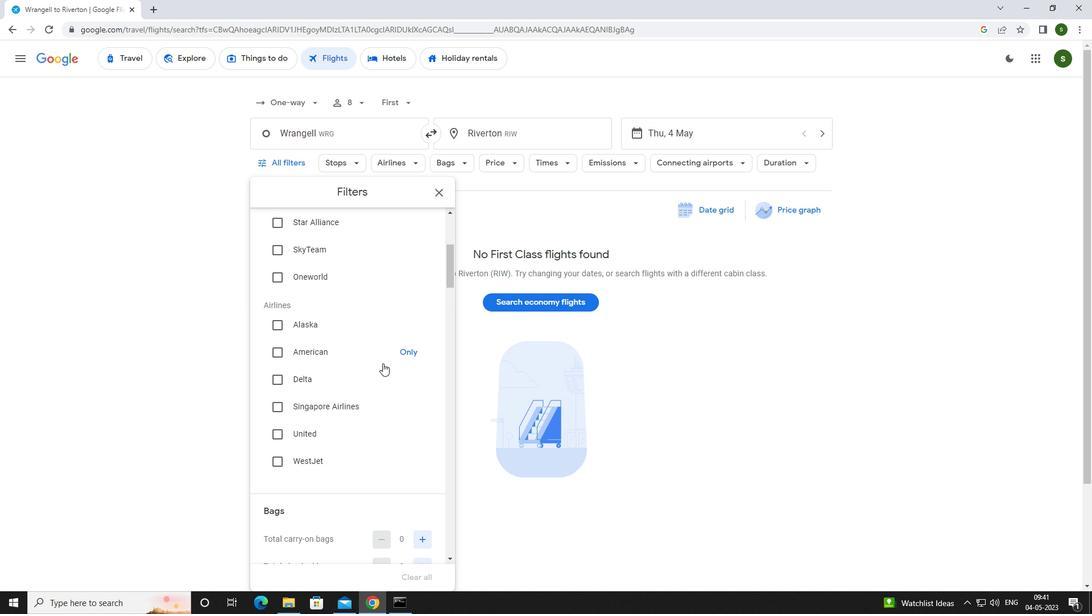 
Action: Mouse moved to (421, 510)
Screenshot: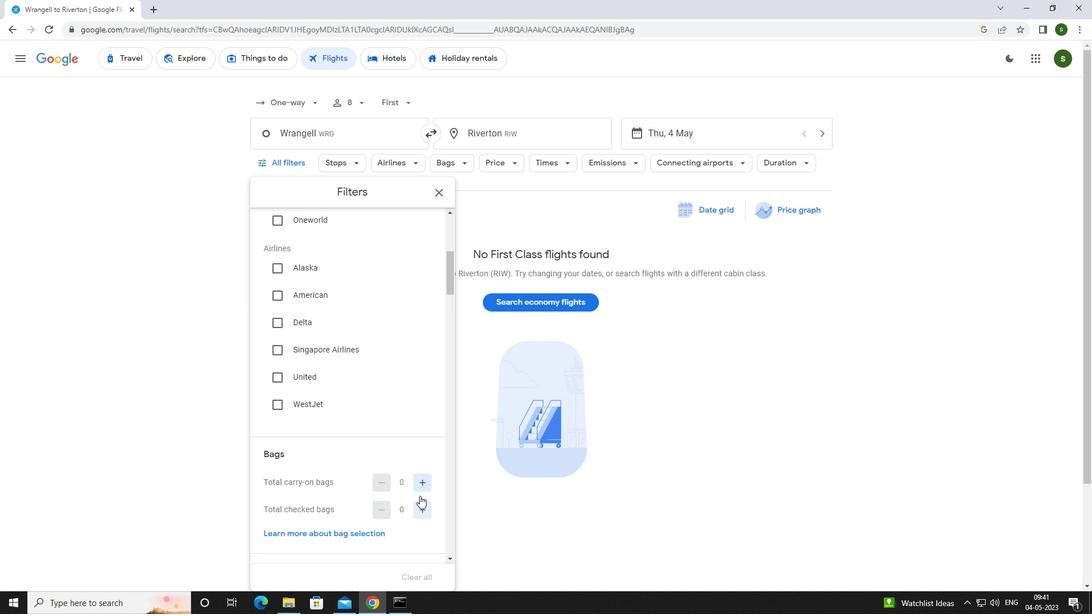 
Action: Mouse pressed left at (421, 510)
Screenshot: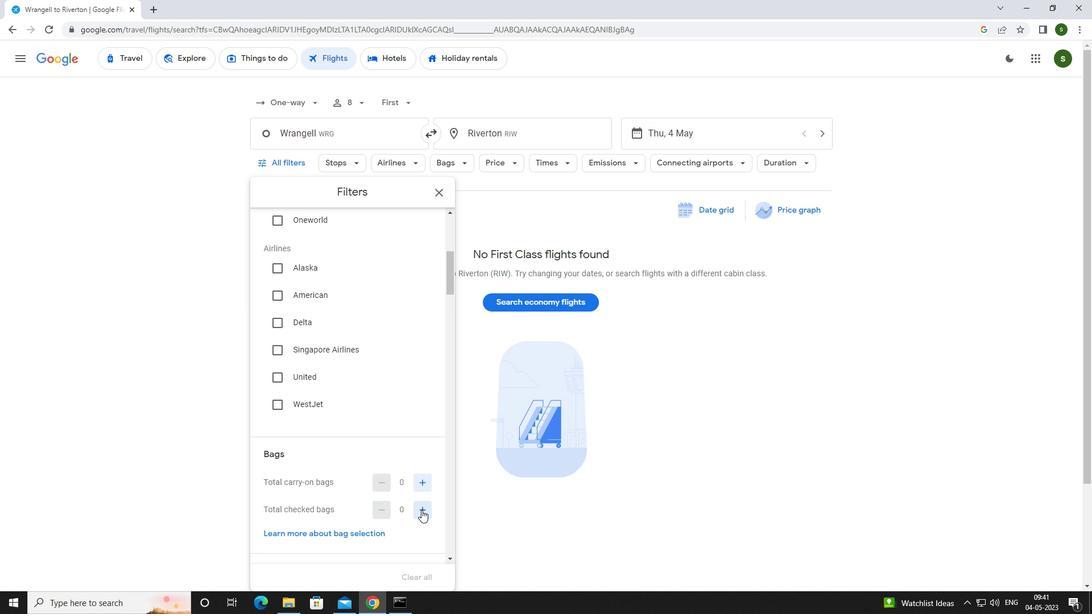 
Action: Mouse moved to (422, 507)
Screenshot: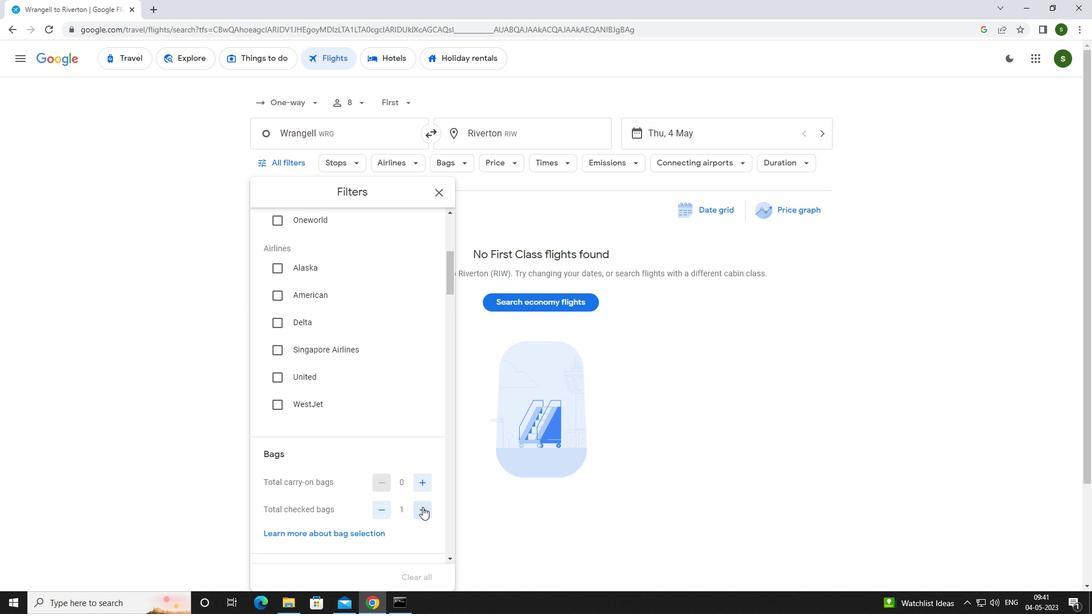 
Action: Mouse scrolled (422, 507) with delta (0, 0)
Screenshot: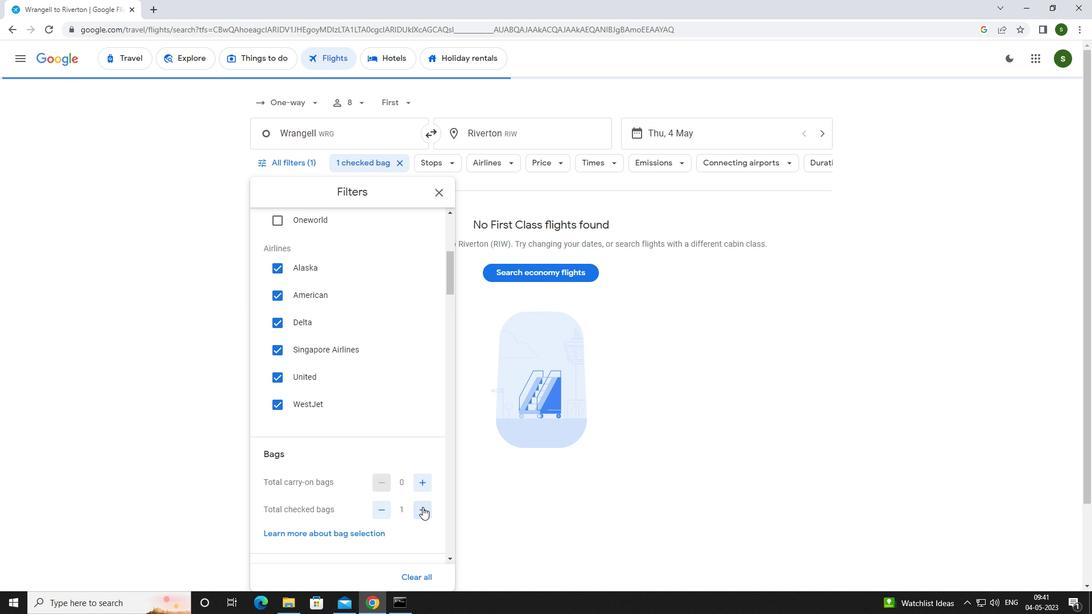 
Action: Mouse scrolled (422, 507) with delta (0, 0)
Screenshot: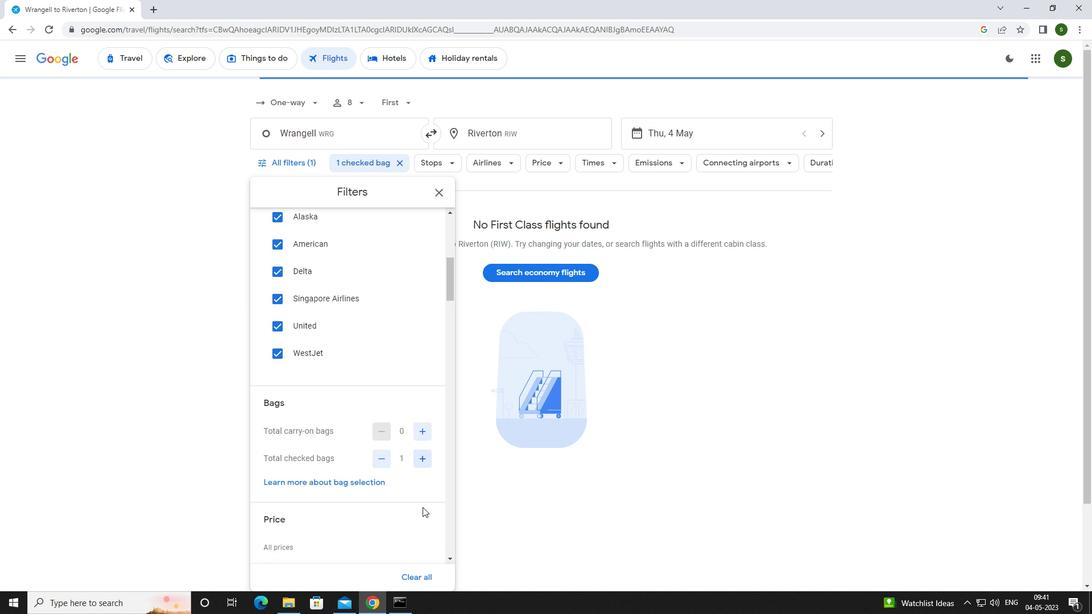 
Action: Mouse pressed left at (422, 507)
Screenshot: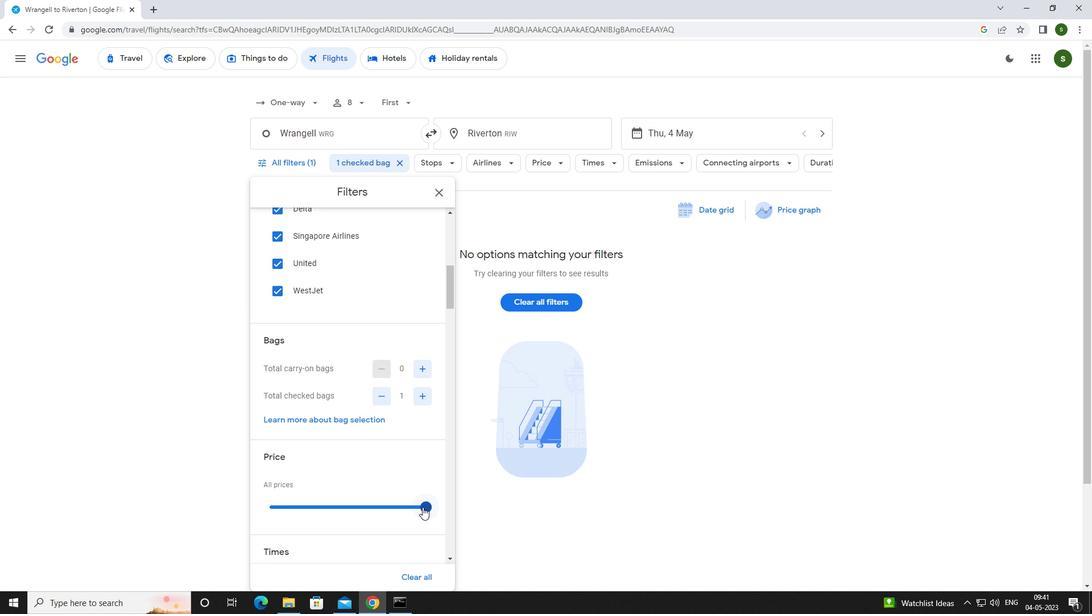 
Action: Mouse moved to (422, 506)
Screenshot: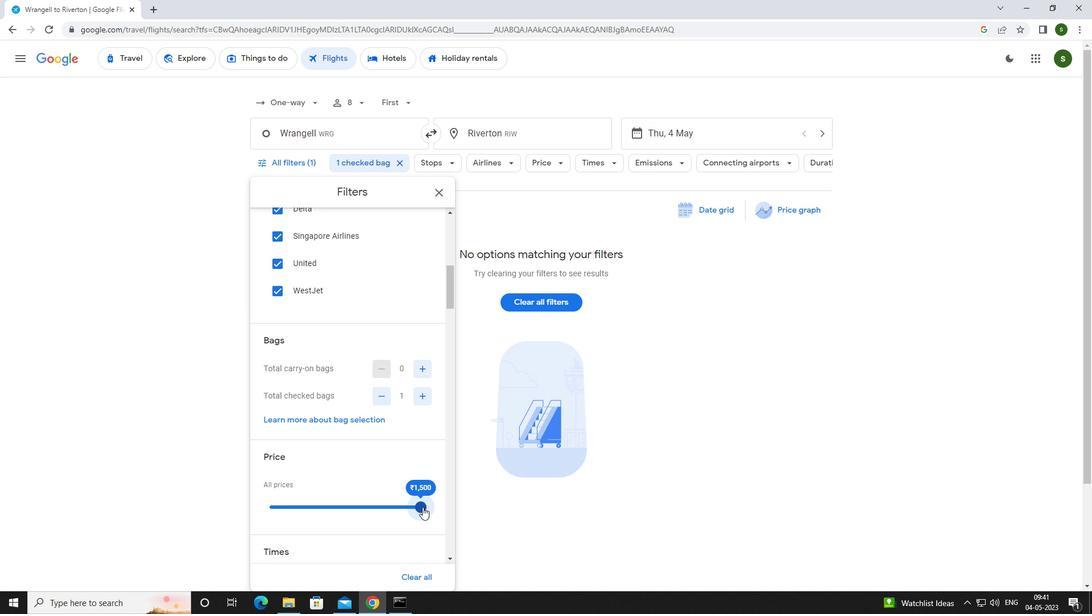 
Action: Mouse scrolled (422, 505) with delta (0, 0)
Screenshot: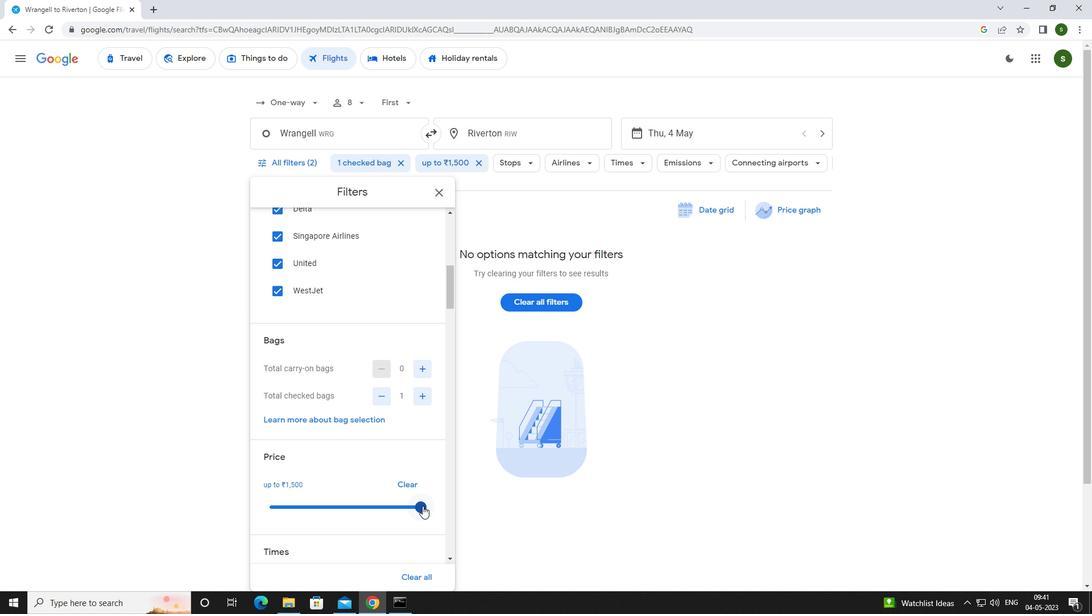 
Action: Mouse scrolled (422, 505) with delta (0, 0)
Screenshot: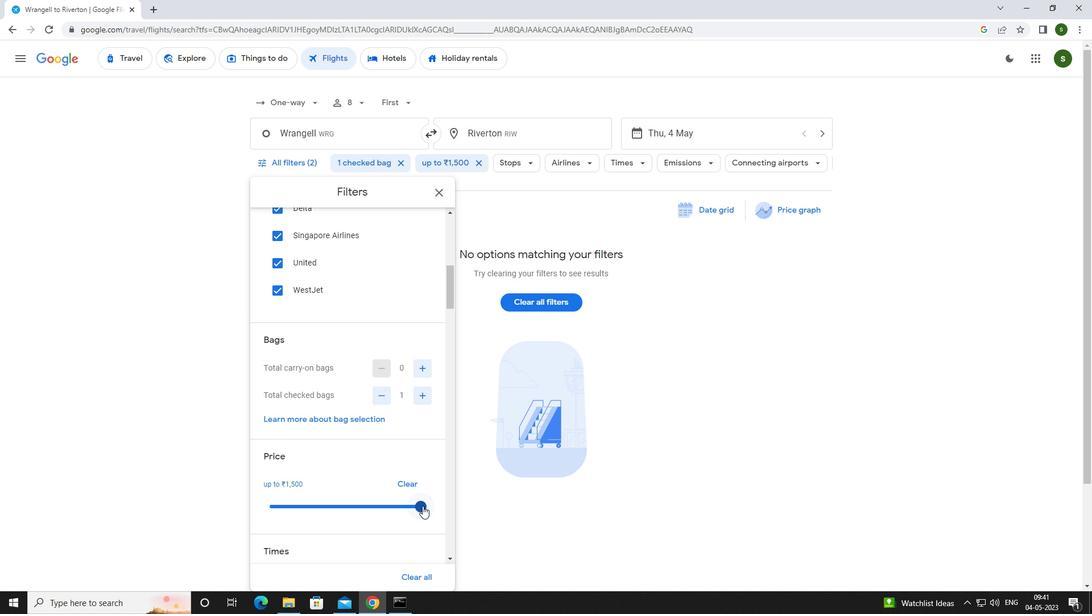 
Action: Mouse moved to (269, 524)
Screenshot: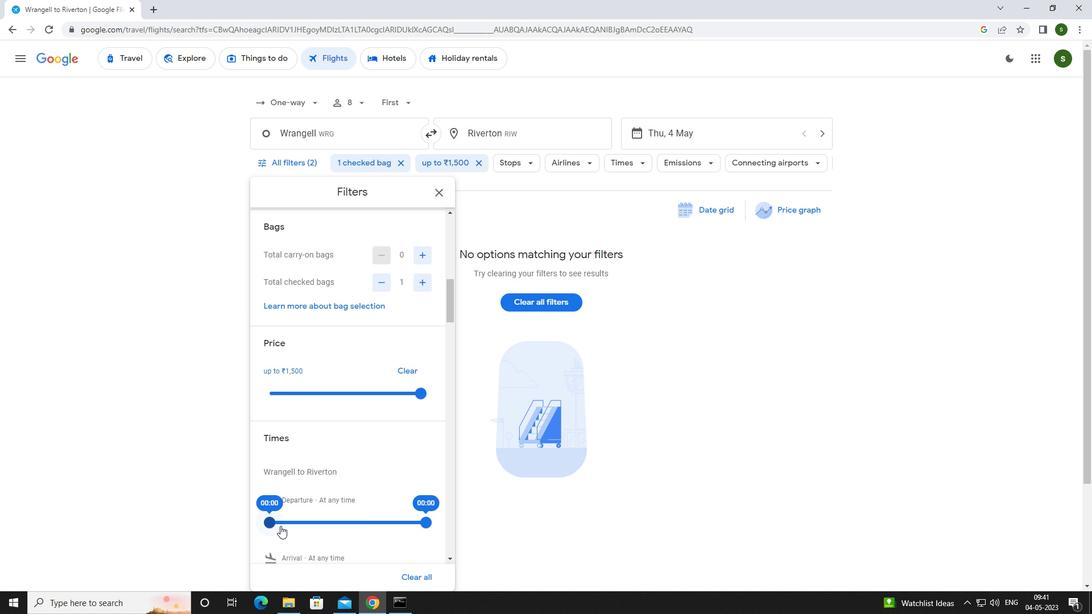 
Action: Mouse pressed left at (269, 524)
Screenshot: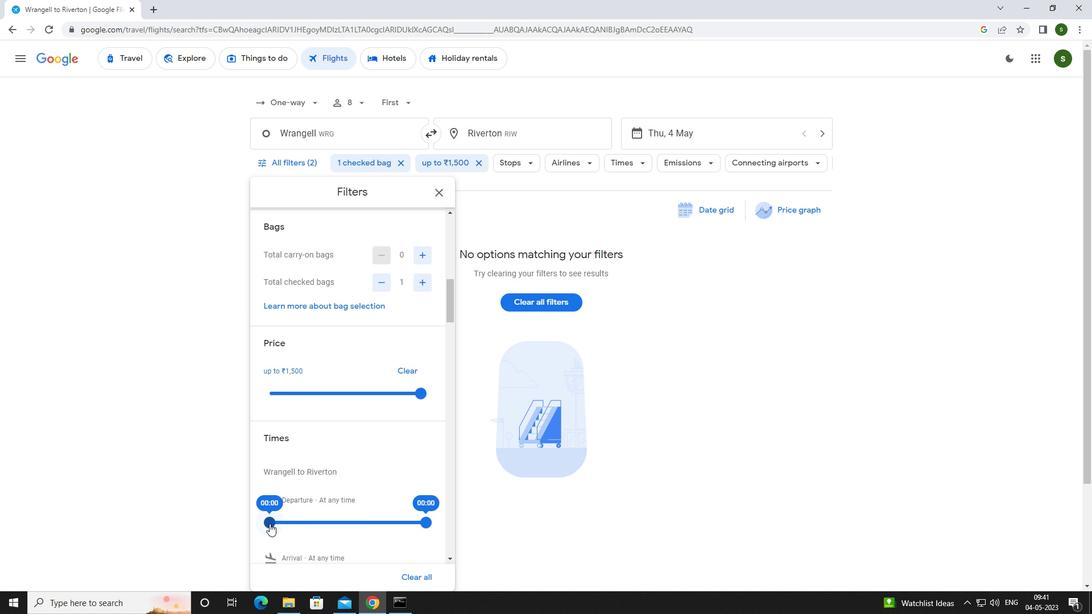 
Action: Mouse moved to (700, 381)
Screenshot: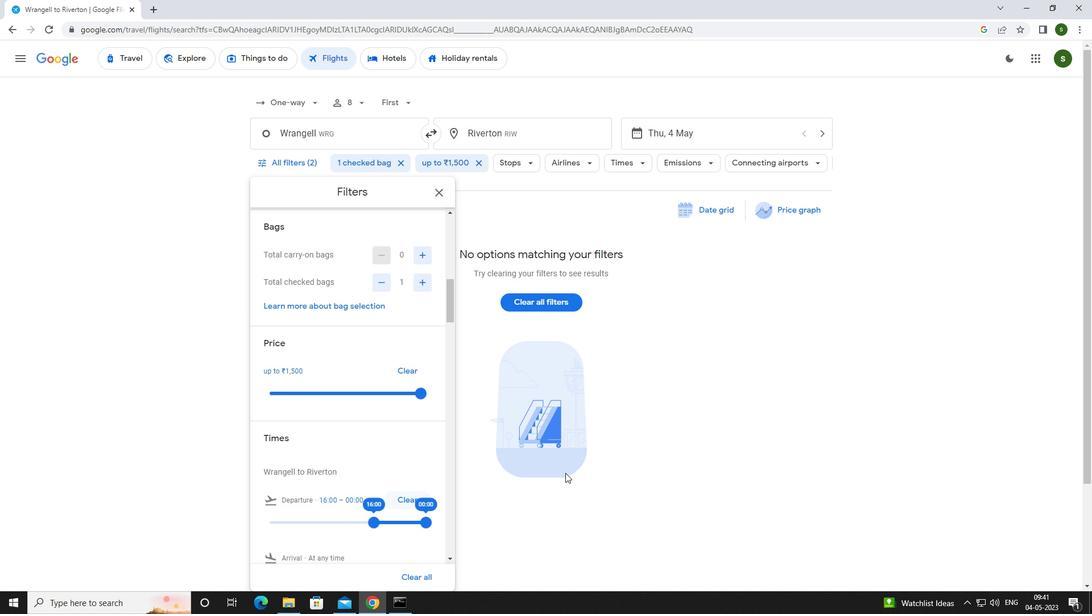 
Action: Mouse pressed left at (700, 381)
Screenshot: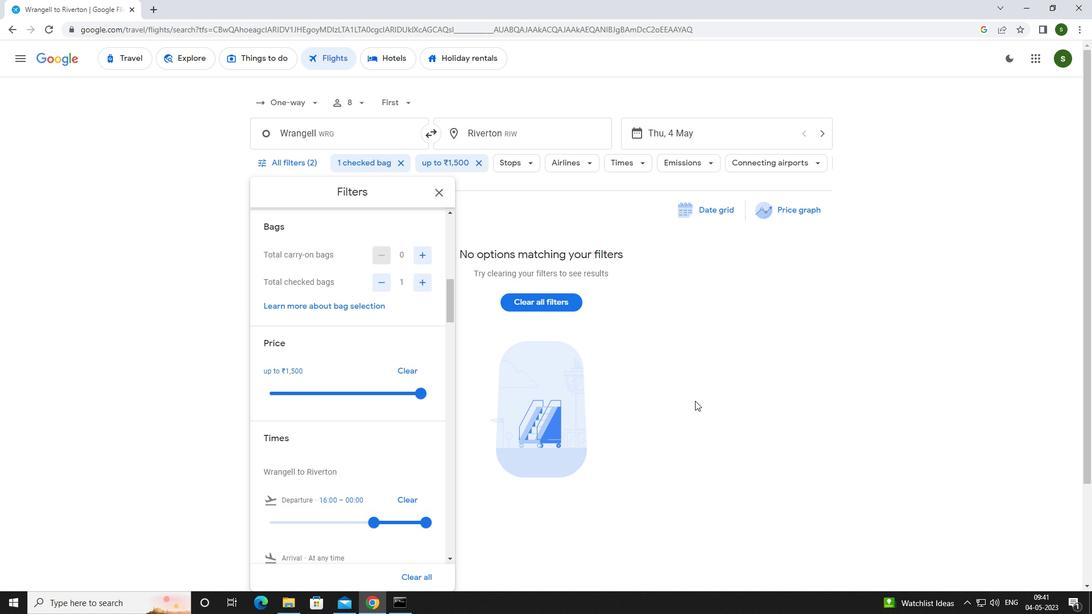 
